 Task: Search one way flight ticket for 5 adults, 2 children, 1 infant in seat and 1 infant on lap in economy from Lewisburg: Greenbrier Valley Airport to New Bern: Coastal Carolina Regional Airport (was Craven County Regional) on 8-4-2023. Choice of flights is Southwest. Number of bags: 2 checked bags. Price is upto 107000. Outbound departure time preference is 5:15.
Action: Mouse moved to (425, 356)
Screenshot: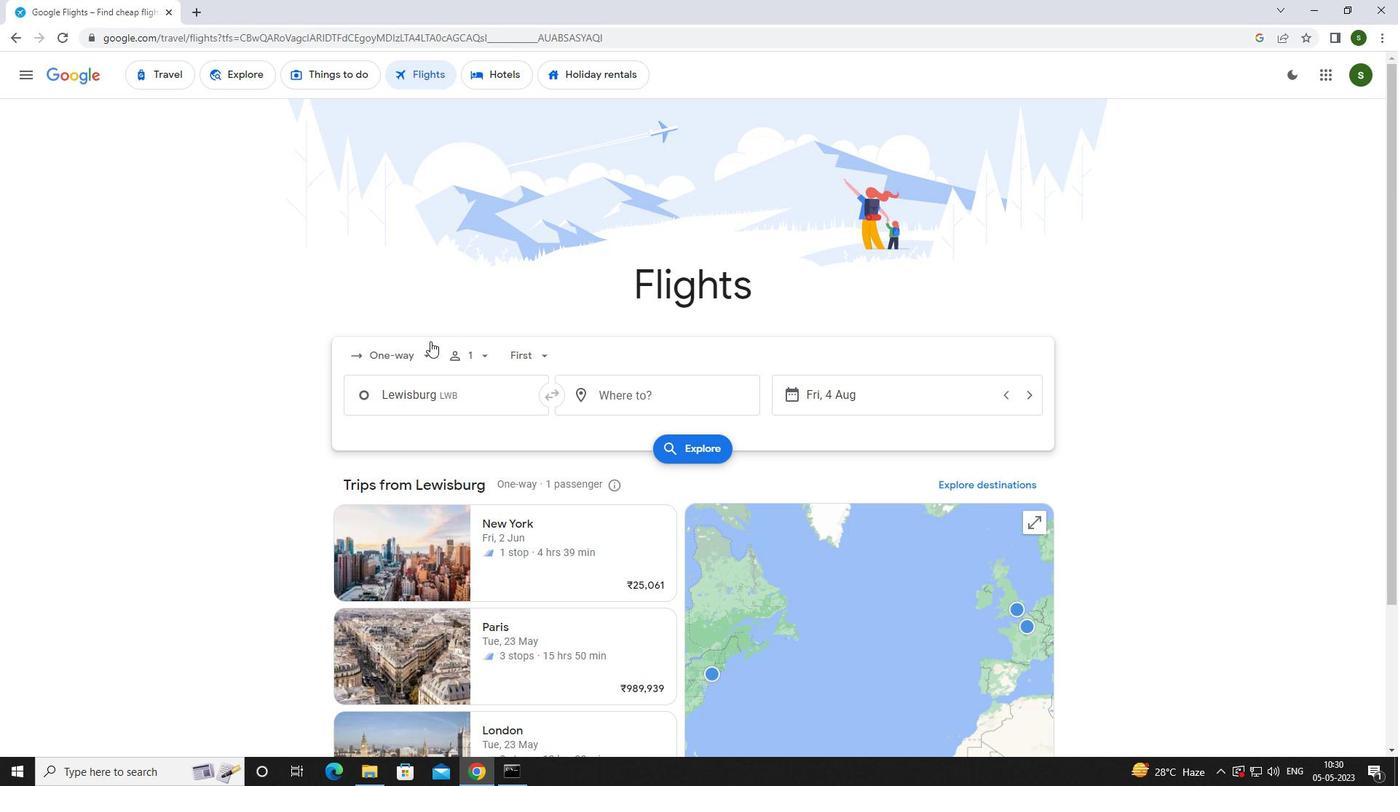 
Action: Mouse pressed left at (425, 356)
Screenshot: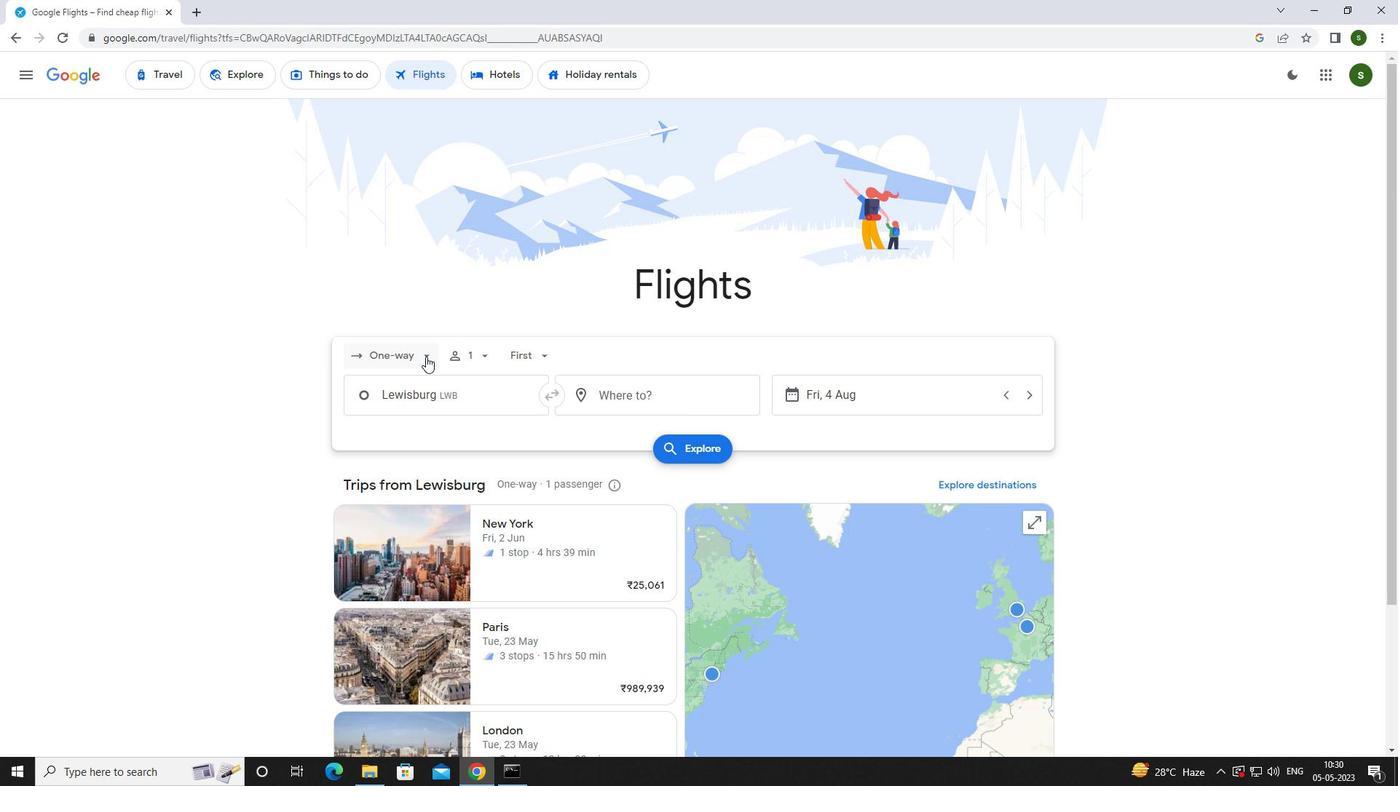 
Action: Mouse moved to (428, 416)
Screenshot: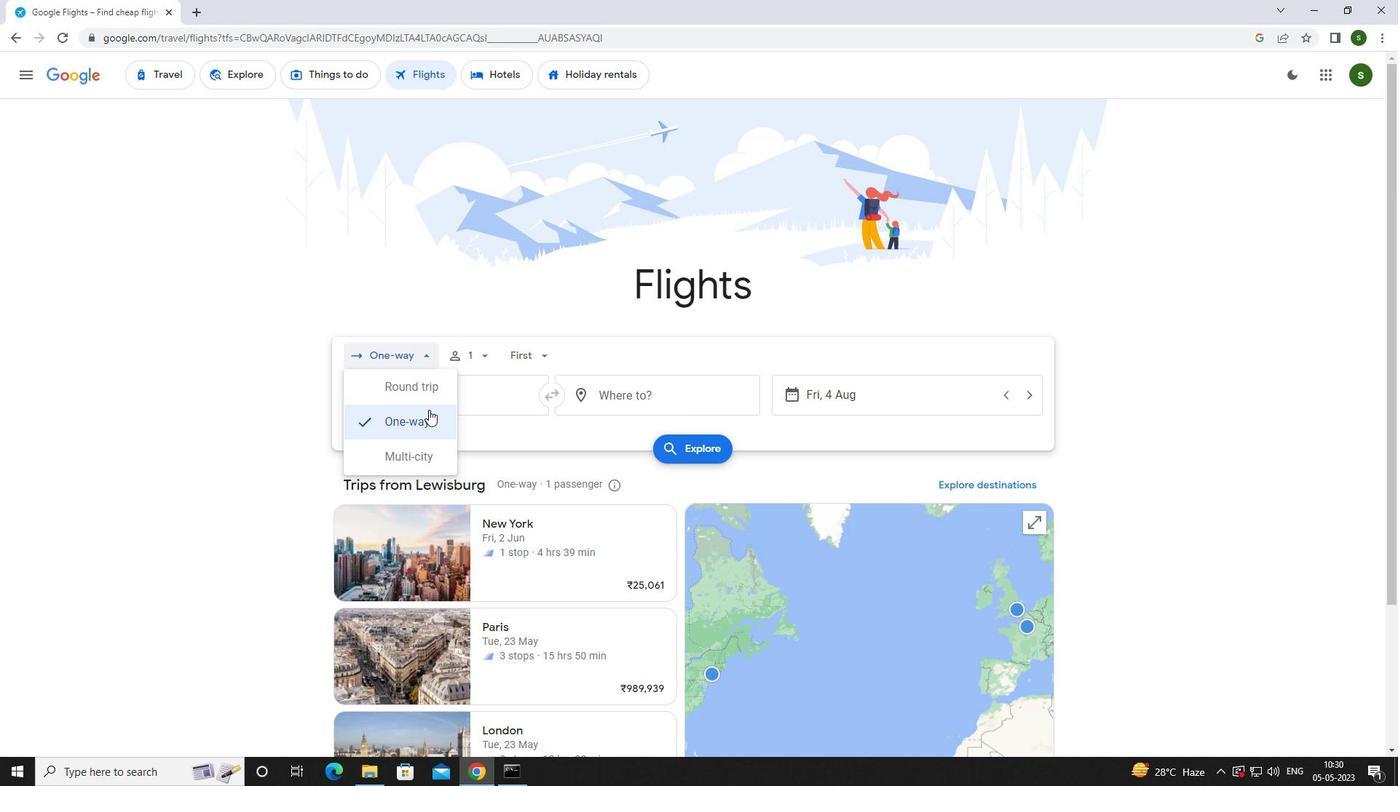 
Action: Mouse pressed left at (428, 416)
Screenshot: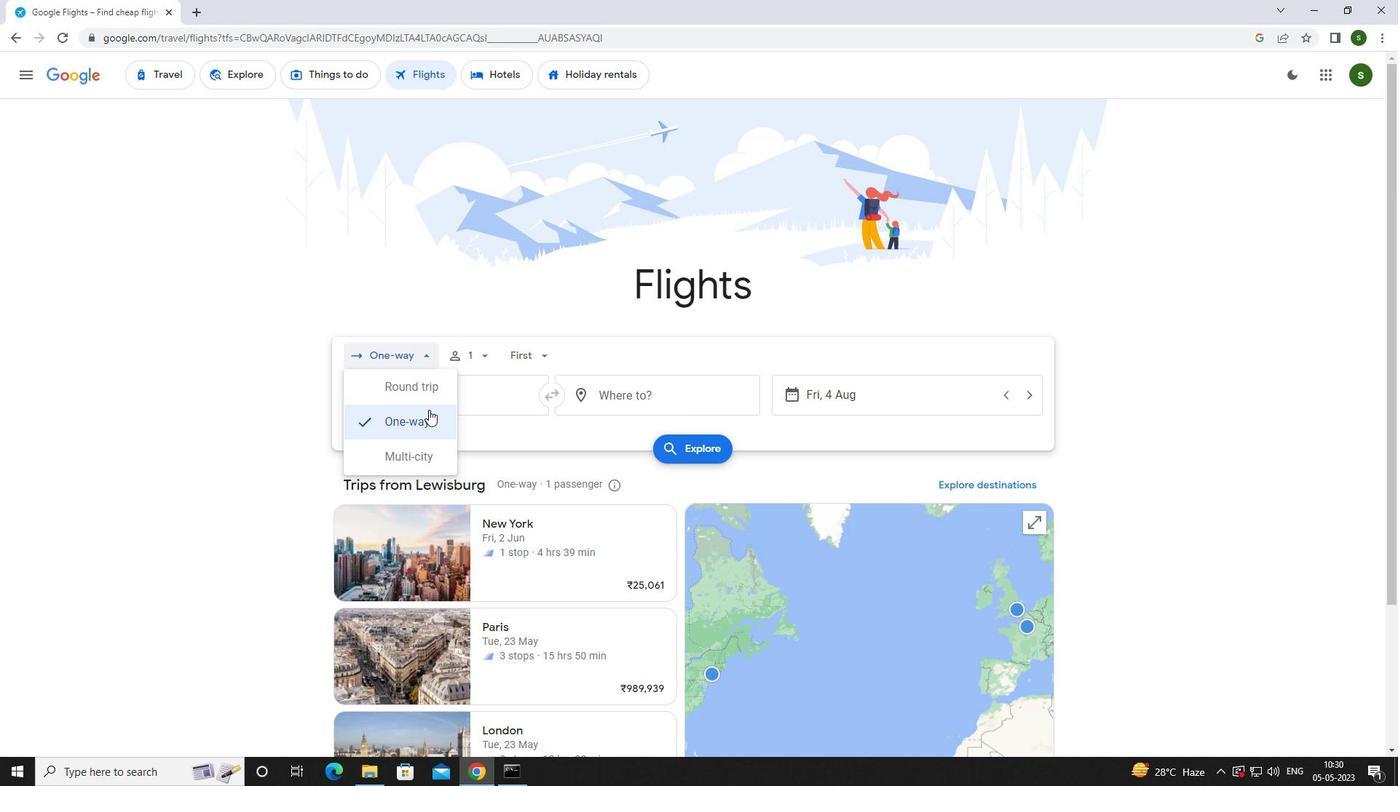 
Action: Mouse moved to (482, 355)
Screenshot: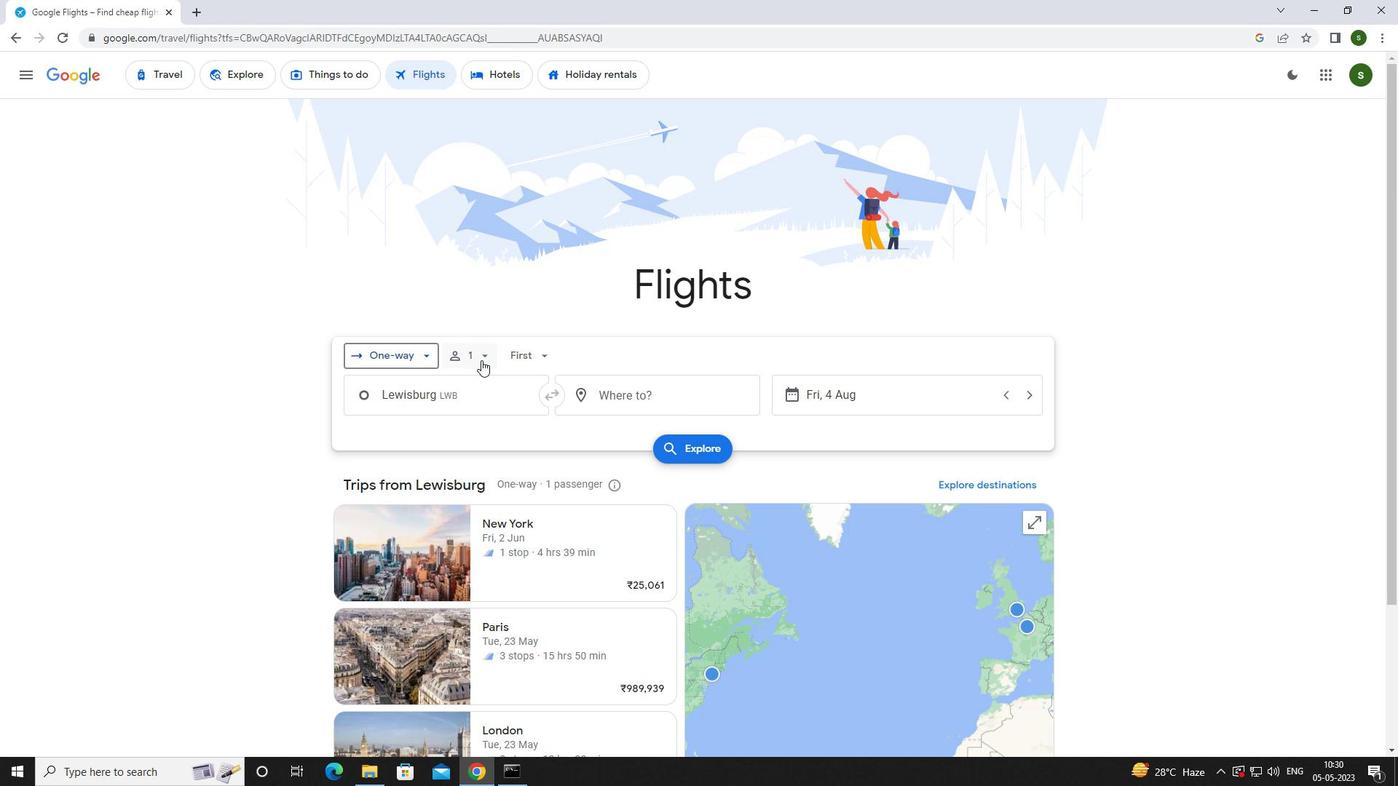 
Action: Mouse pressed left at (482, 355)
Screenshot: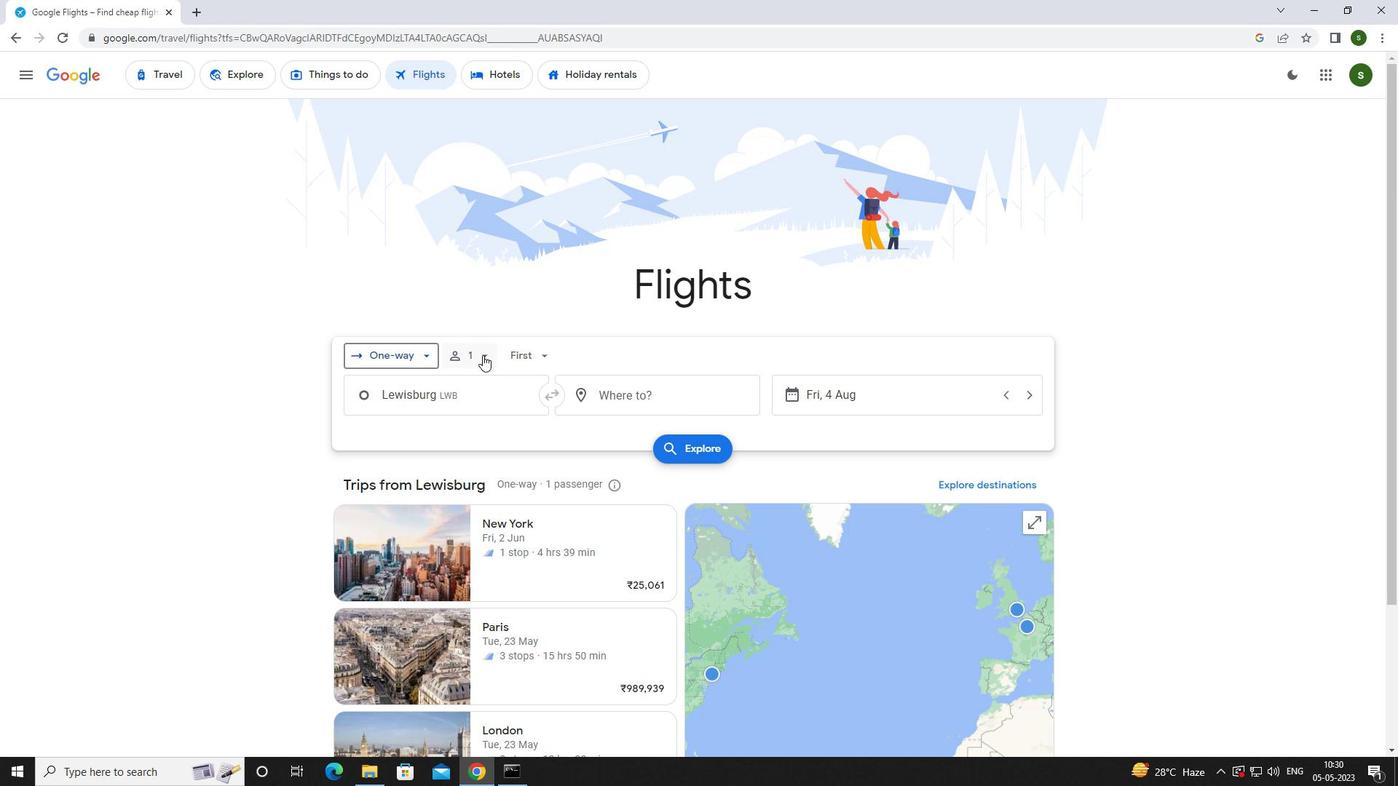 
Action: Mouse moved to (592, 388)
Screenshot: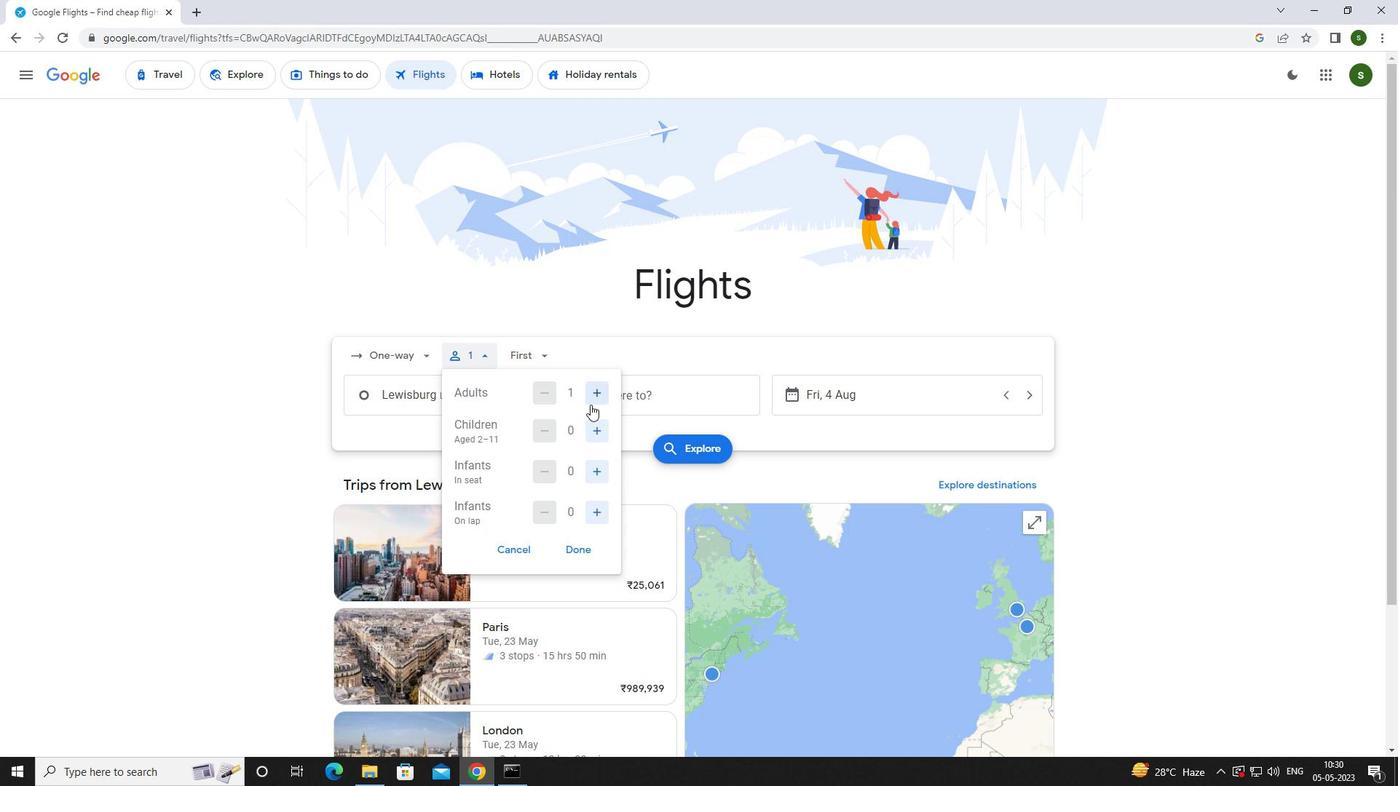 
Action: Mouse pressed left at (592, 388)
Screenshot: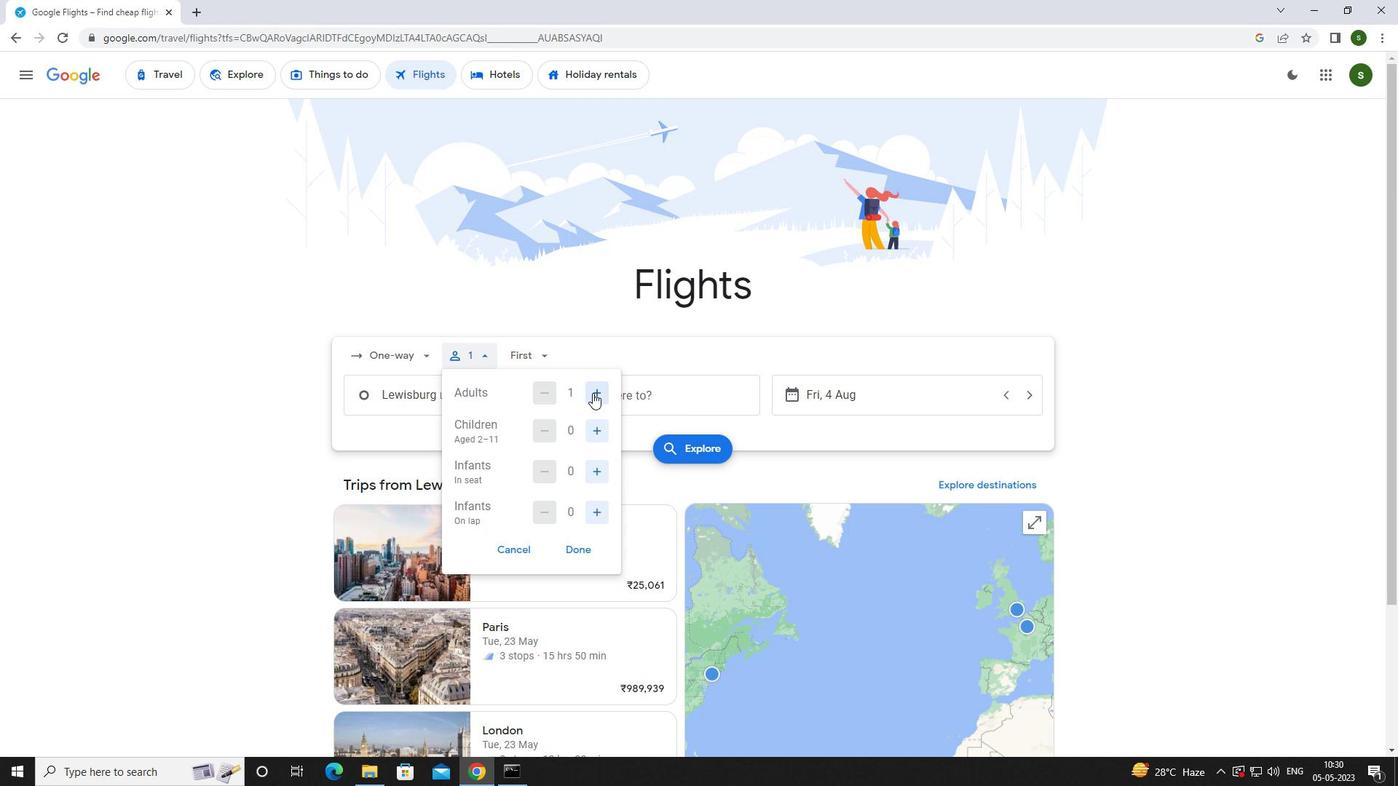 
Action: Mouse pressed left at (592, 388)
Screenshot: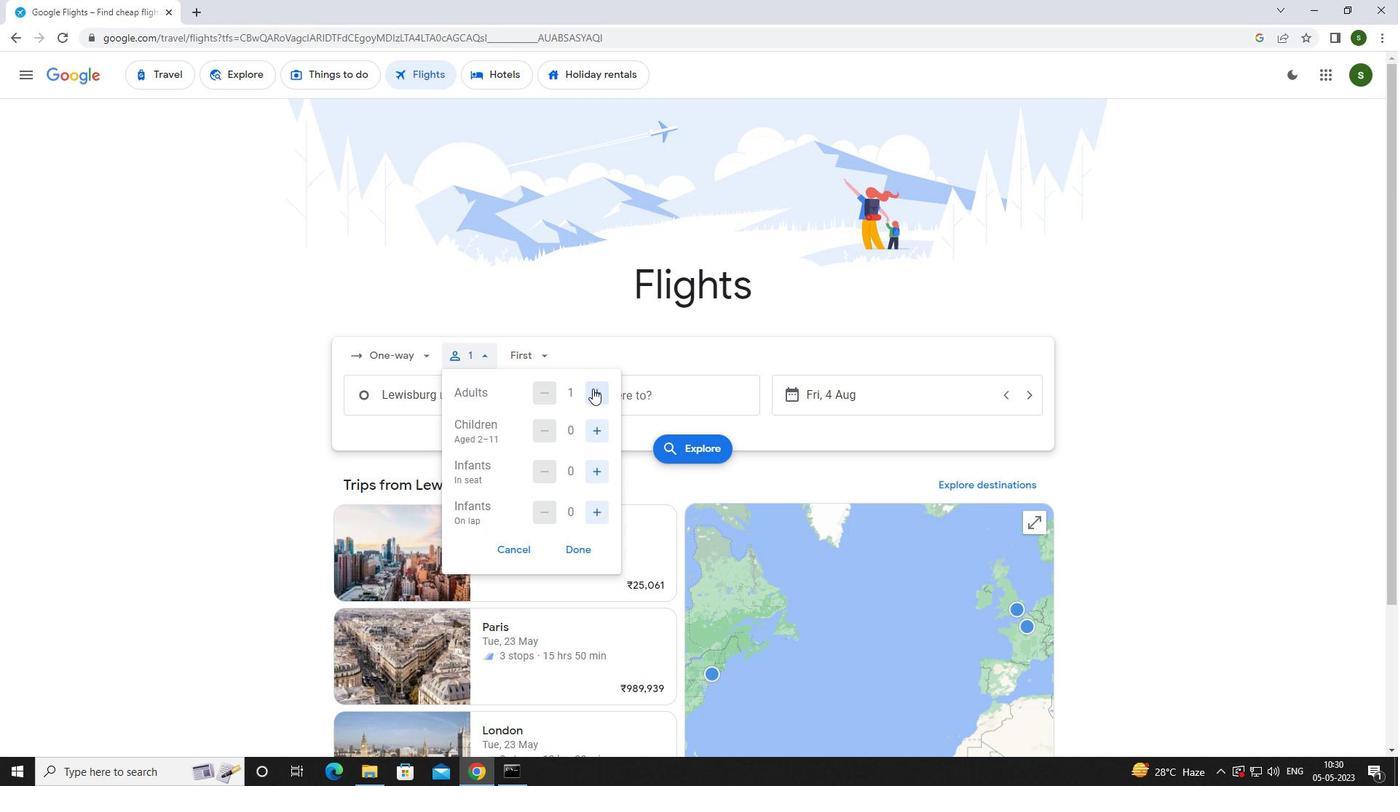 
Action: Mouse pressed left at (592, 388)
Screenshot: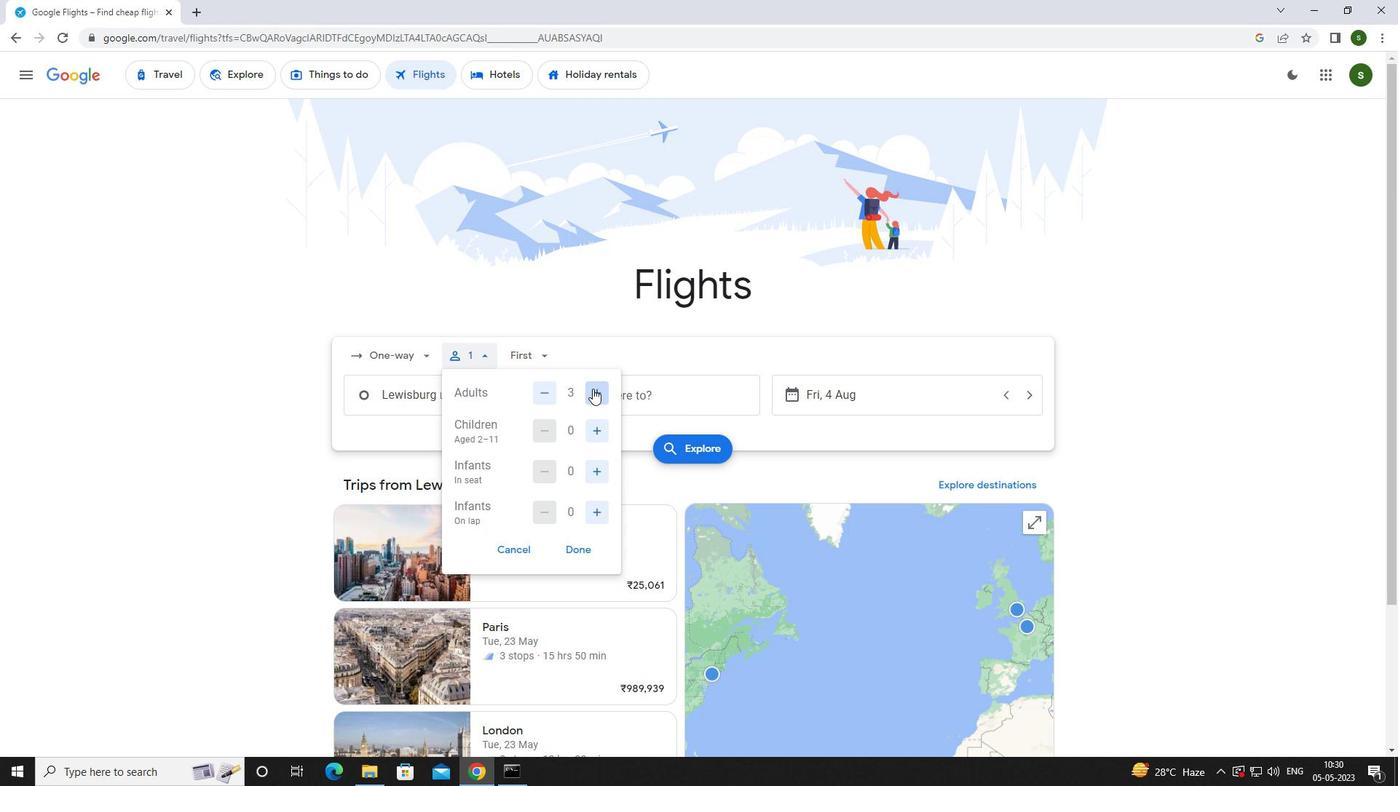
Action: Mouse pressed left at (592, 388)
Screenshot: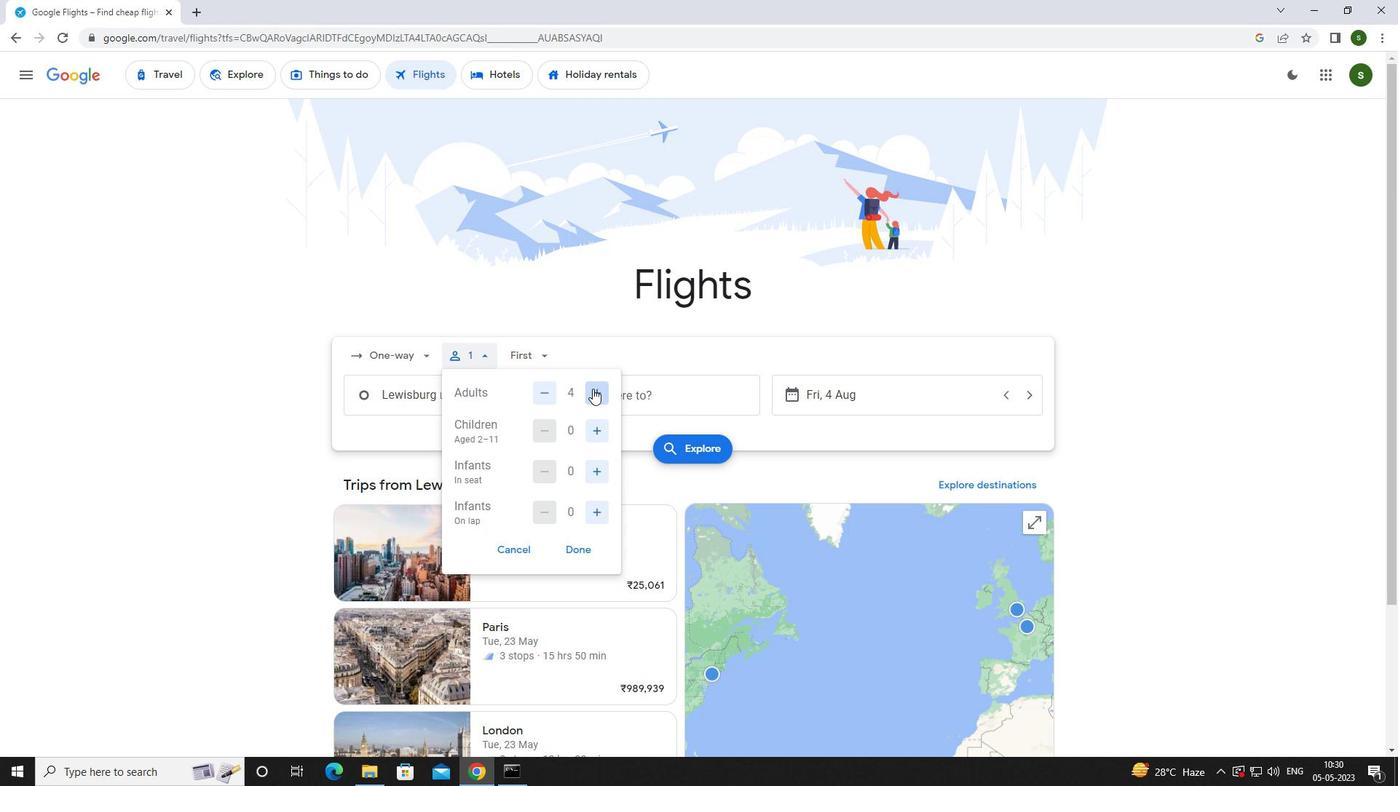 
Action: Mouse moved to (593, 423)
Screenshot: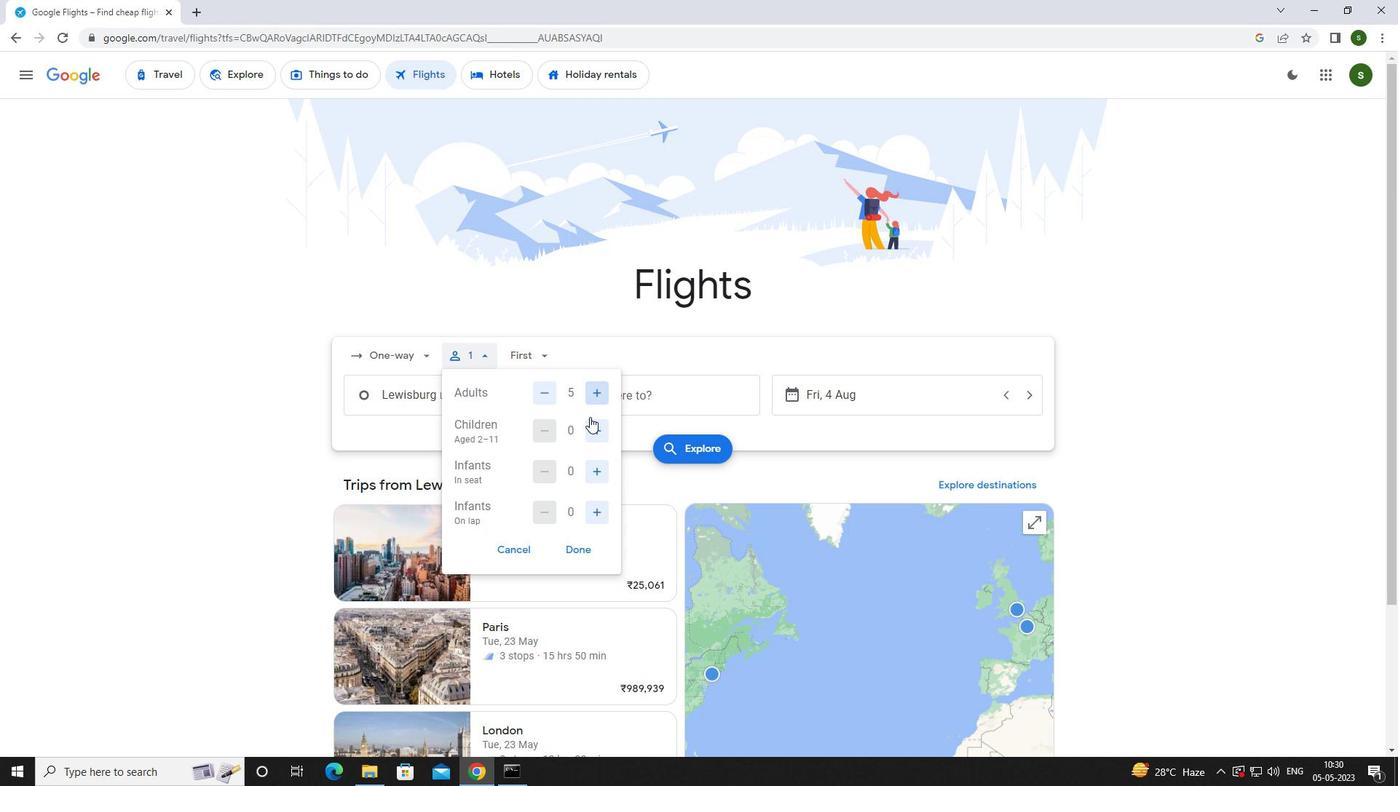 
Action: Mouse pressed left at (593, 423)
Screenshot: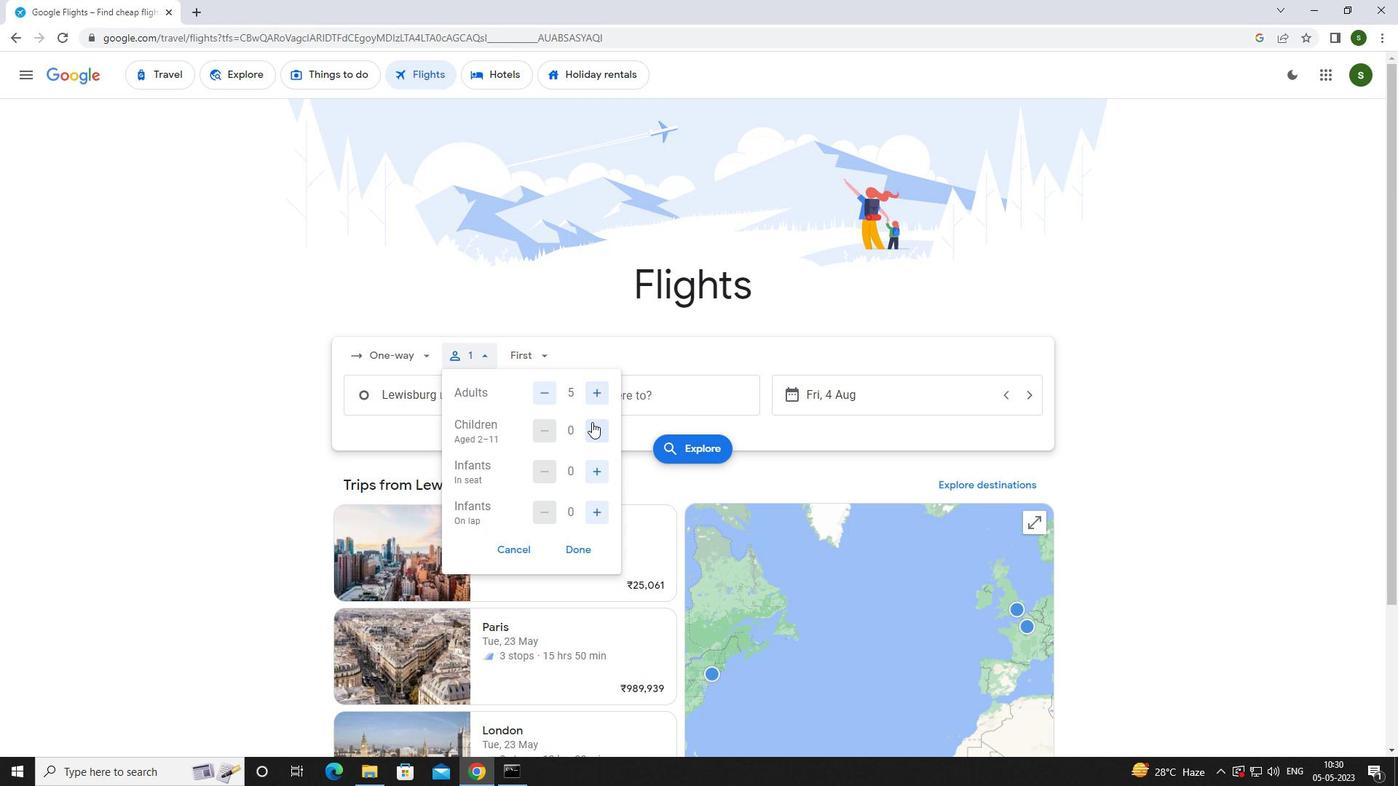 
Action: Mouse pressed left at (593, 423)
Screenshot: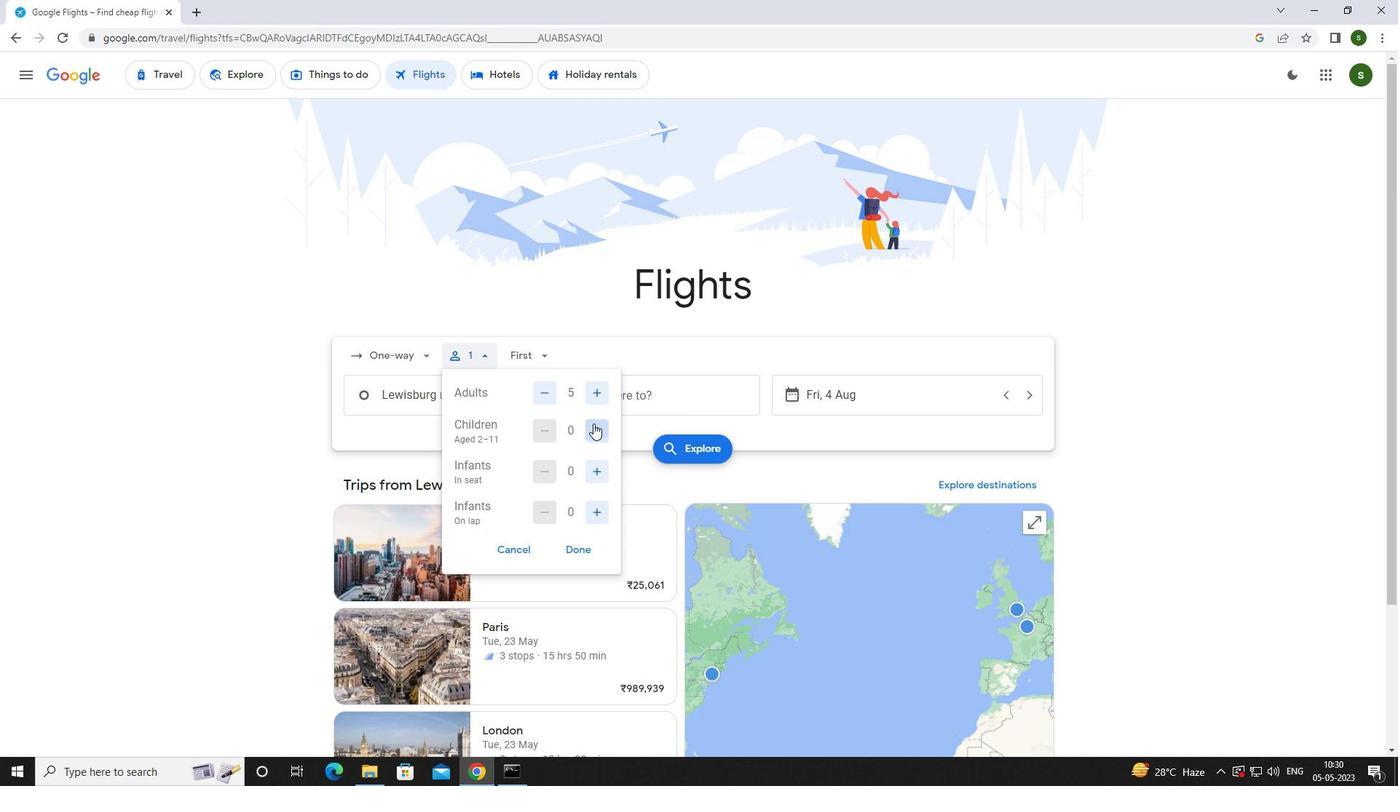 
Action: Mouse moved to (597, 468)
Screenshot: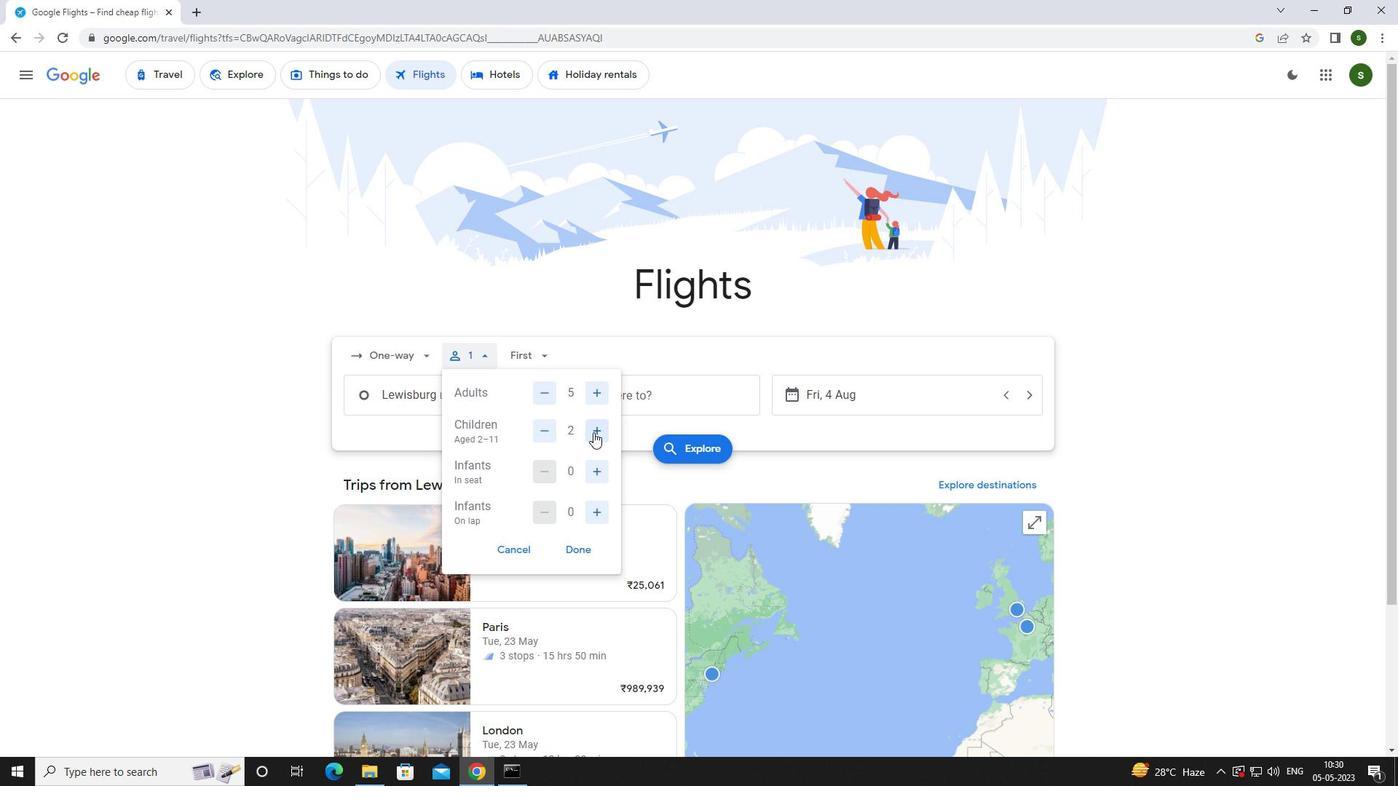 
Action: Mouse pressed left at (597, 468)
Screenshot: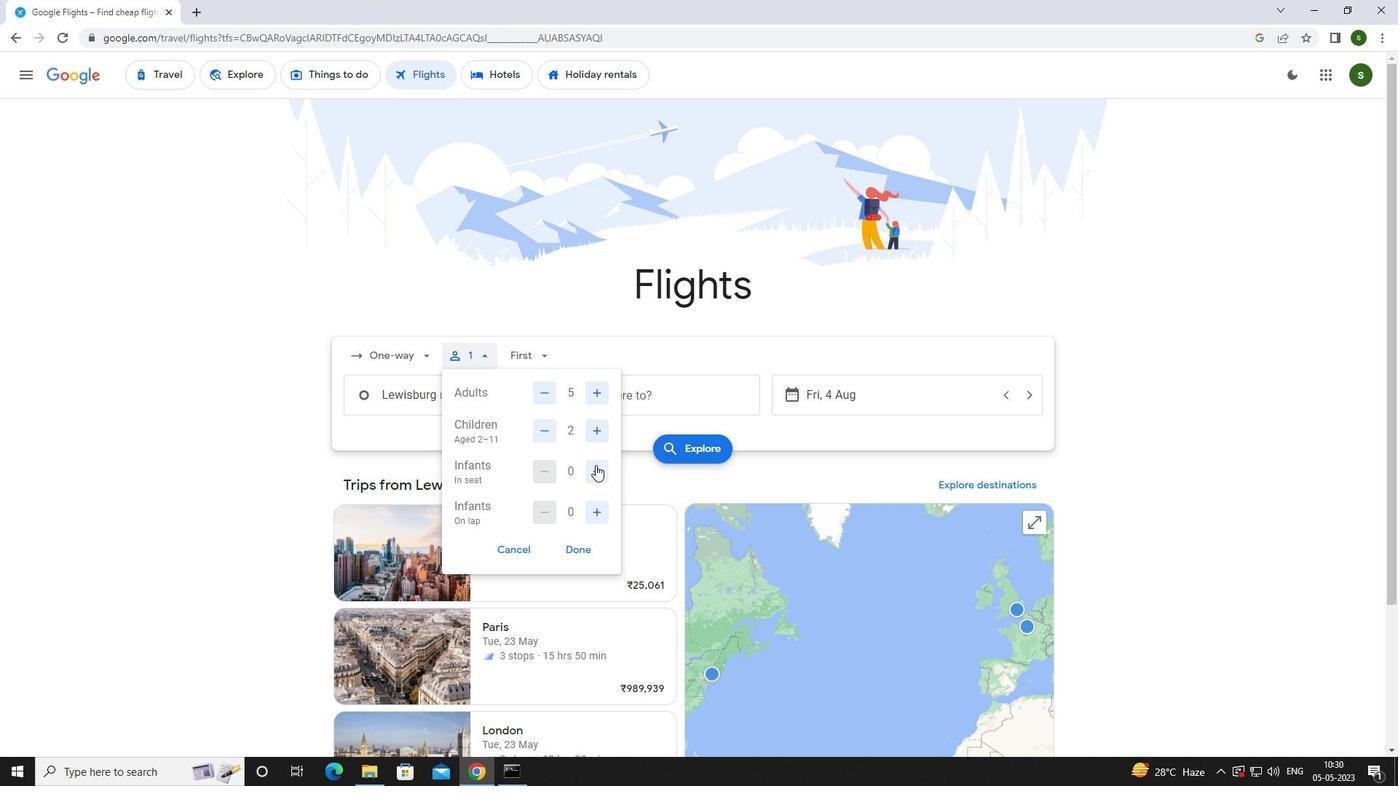 
Action: Mouse moved to (597, 504)
Screenshot: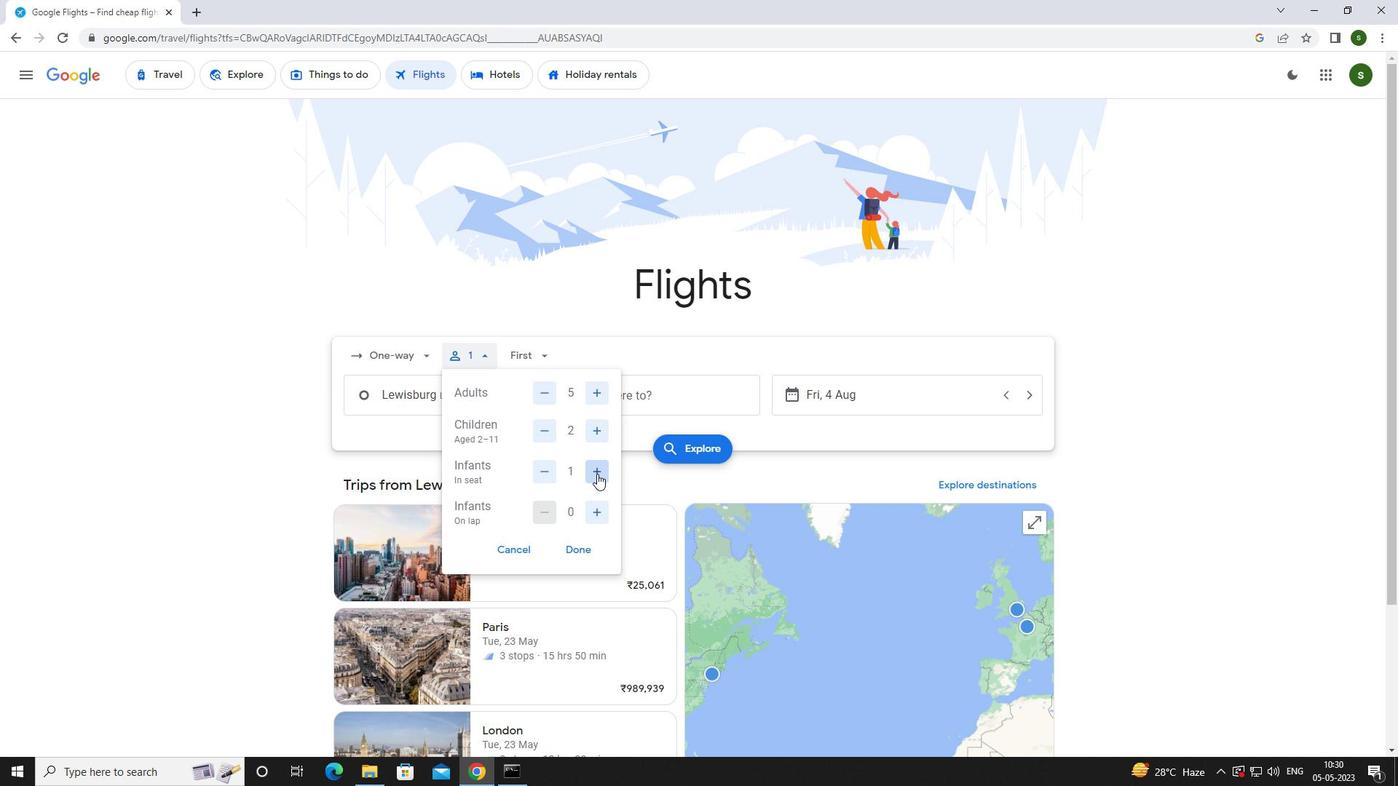 
Action: Mouse pressed left at (597, 504)
Screenshot: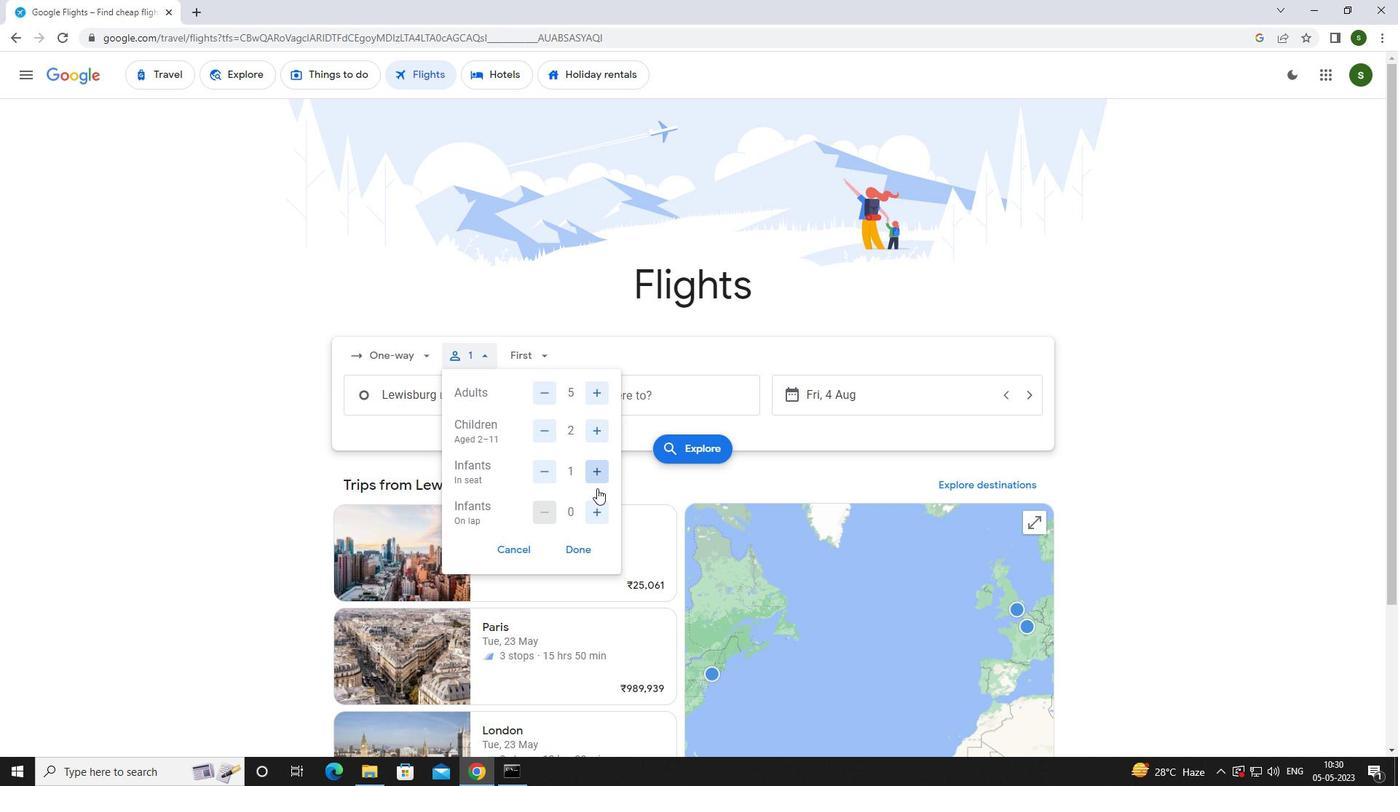 
Action: Mouse moved to (546, 350)
Screenshot: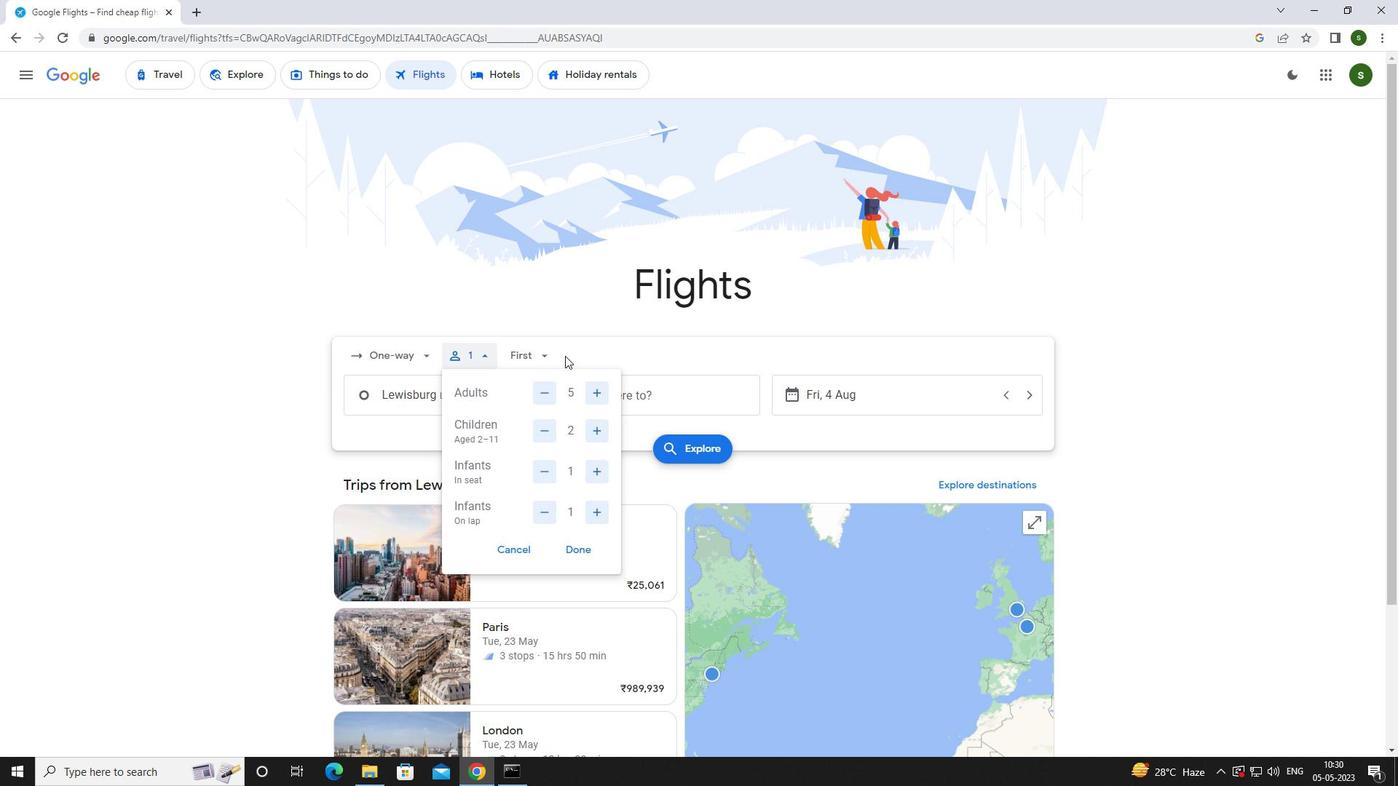 
Action: Mouse pressed left at (546, 350)
Screenshot: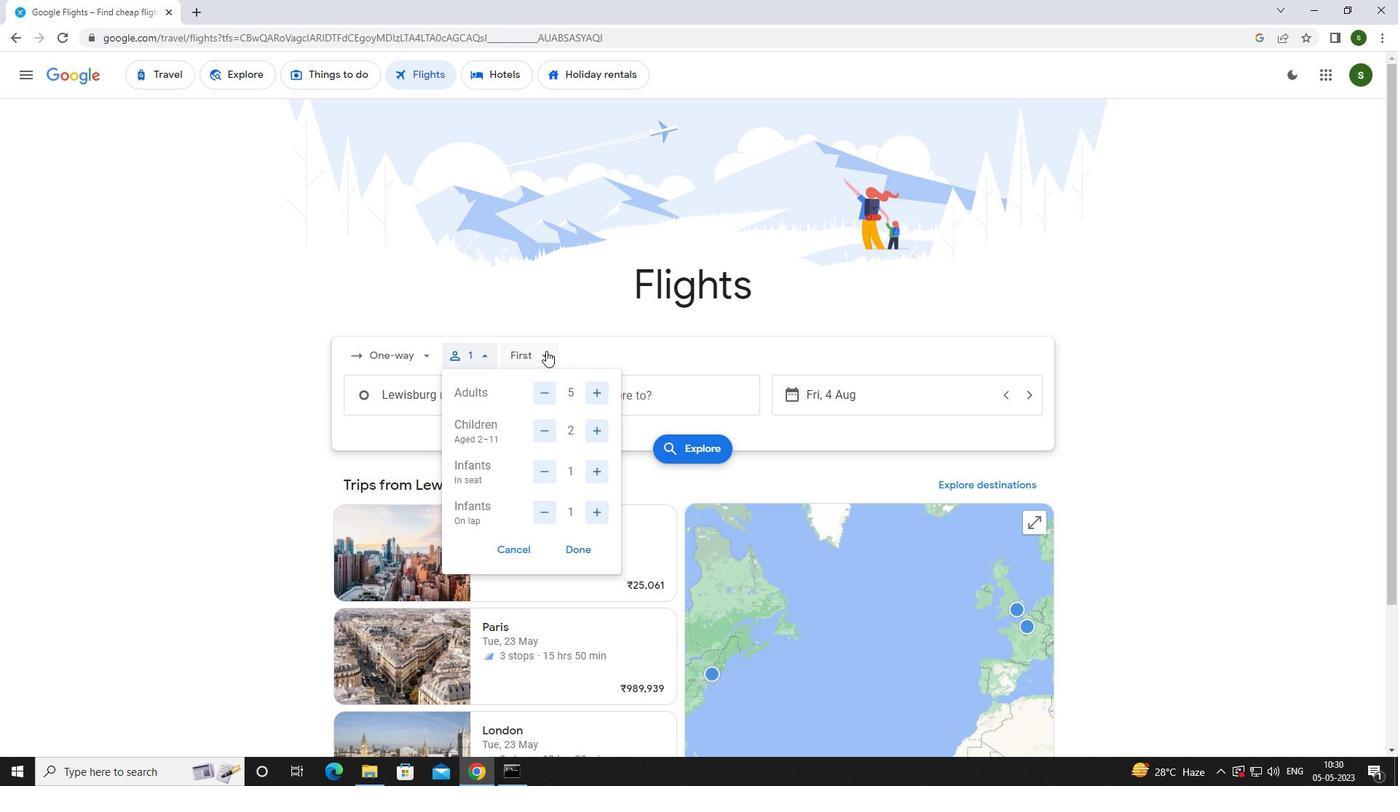 
Action: Mouse moved to (543, 377)
Screenshot: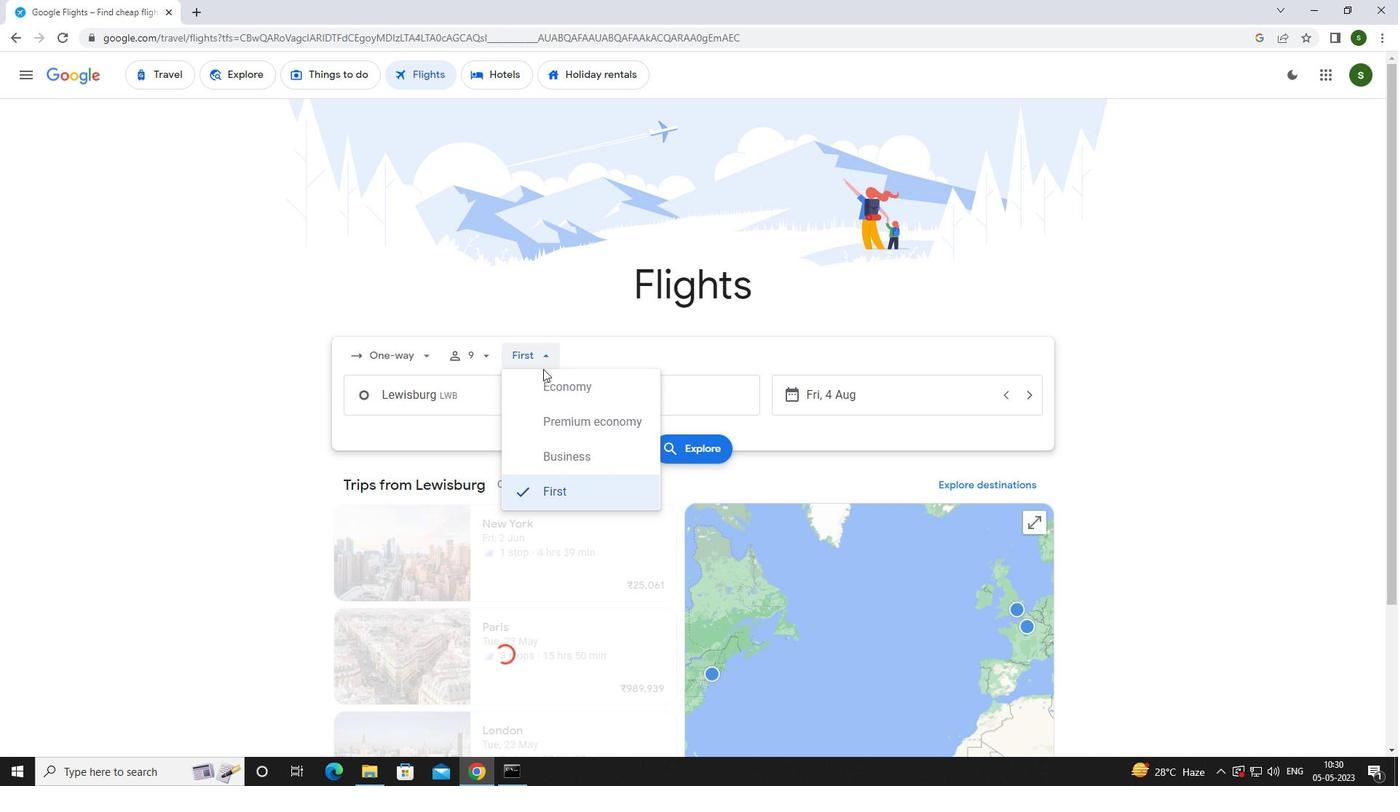 
Action: Mouse pressed left at (543, 377)
Screenshot: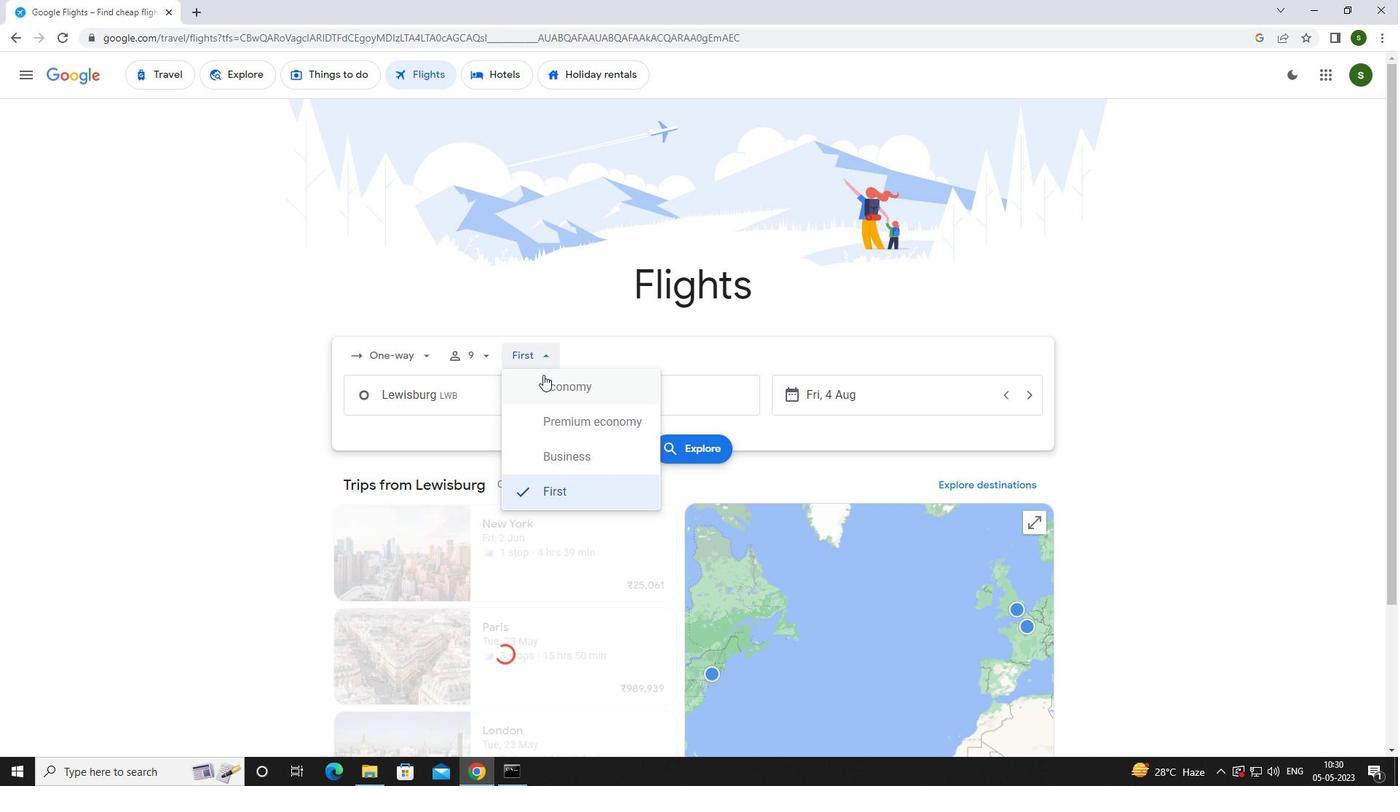 
Action: Mouse moved to (490, 396)
Screenshot: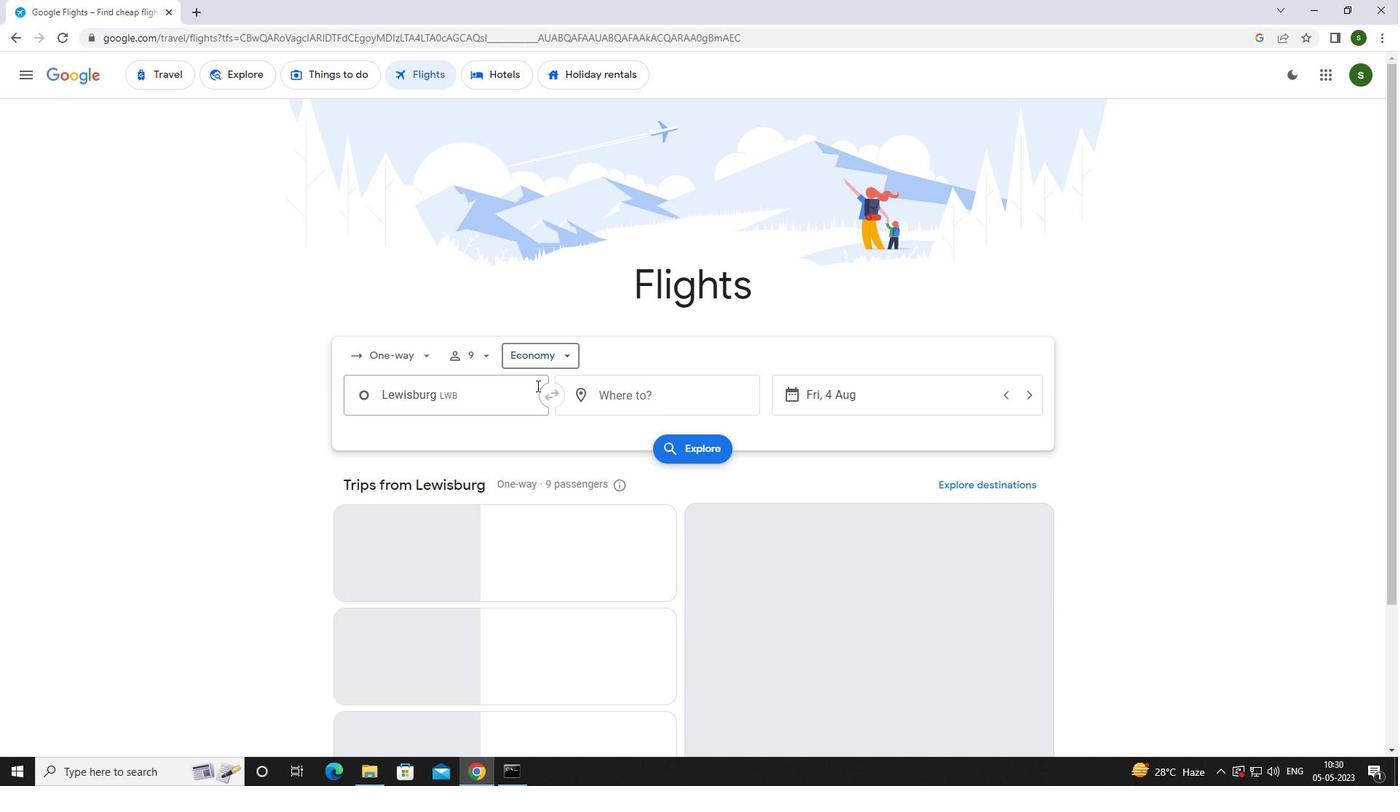 
Action: Mouse pressed left at (490, 396)
Screenshot: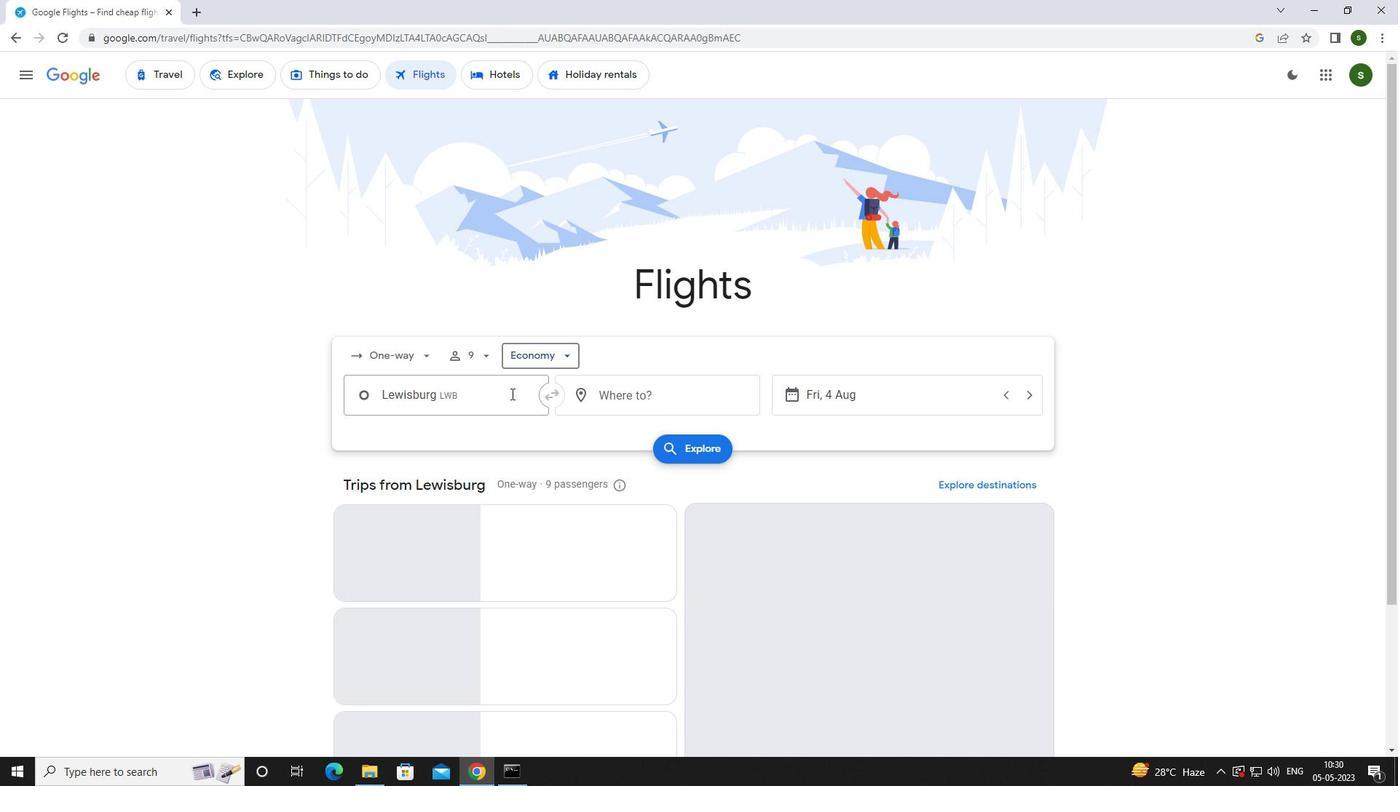 
Action: Mouse moved to (490, 396)
Screenshot: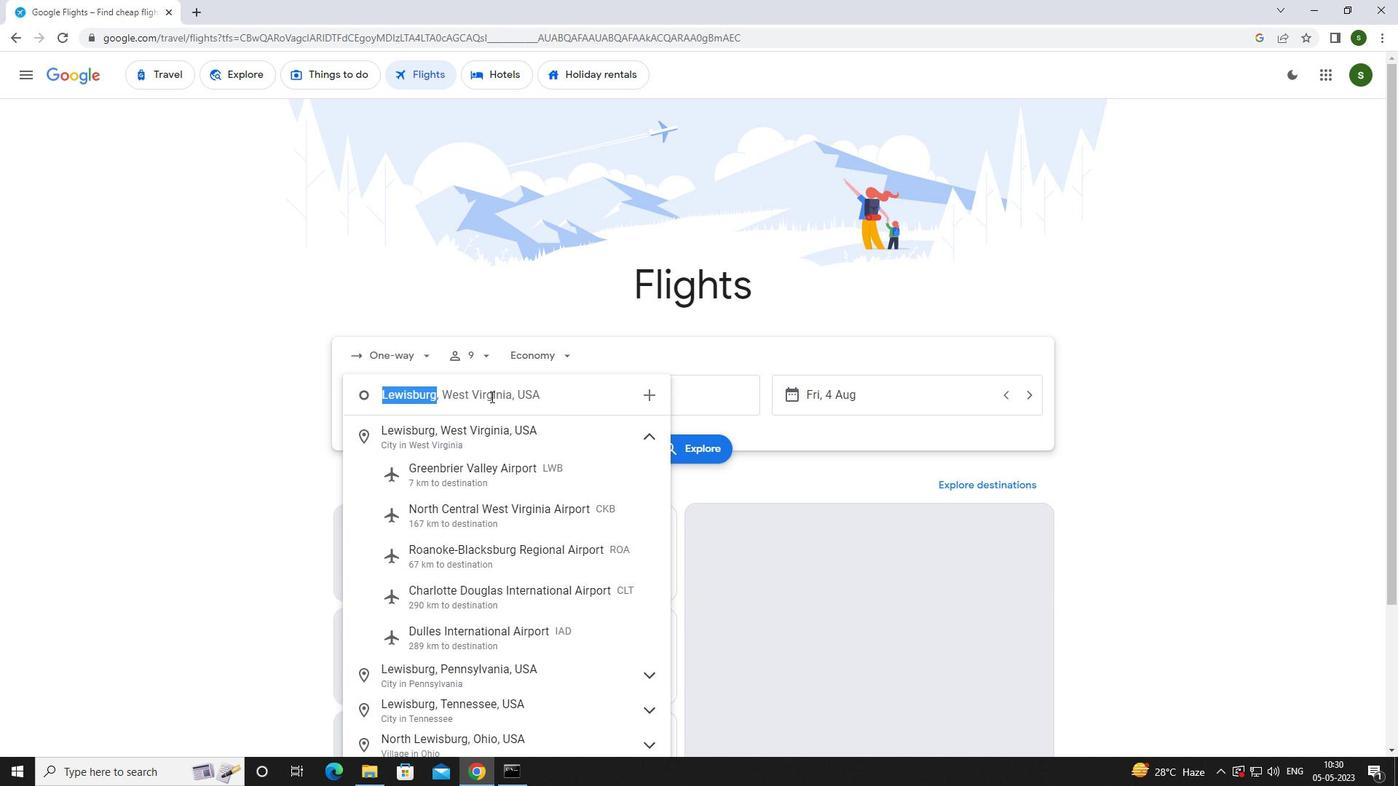 
Action: Key pressed <Key.backspace><Key.caps_lock>l<Key.caps_lock>ewisburg
Screenshot: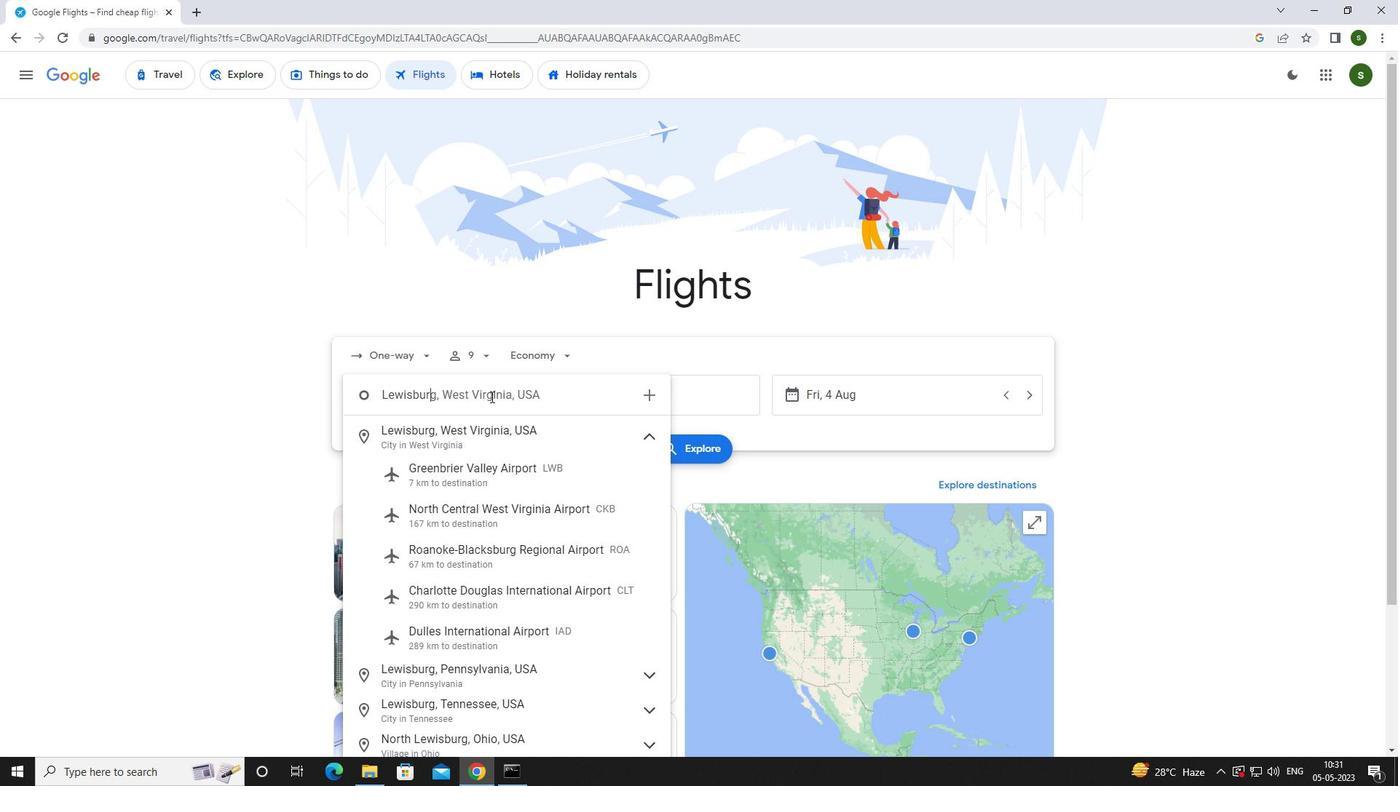 
Action: Mouse moved to (486, 473)
Screenshot: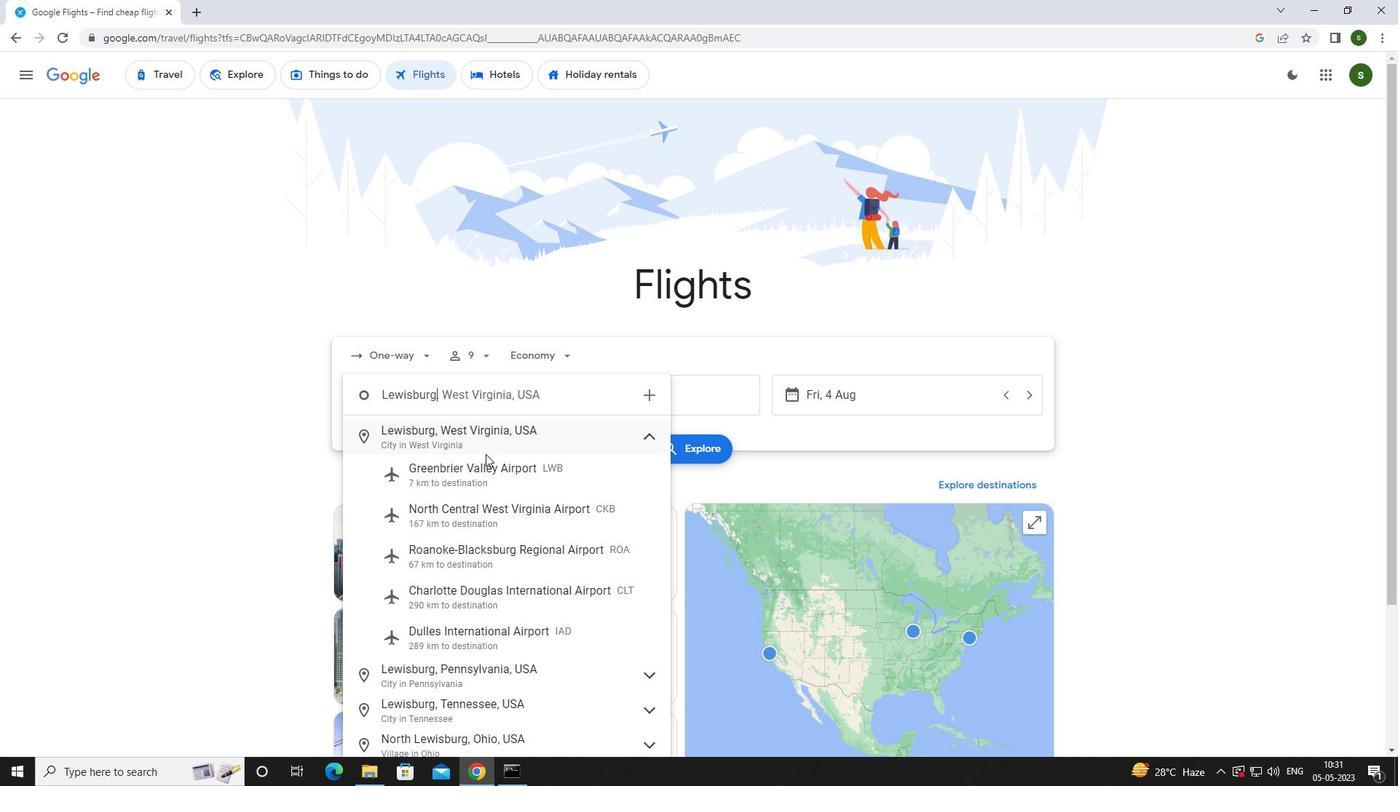 
Action: Mouse pressed left at (486, 473)
Screenshot: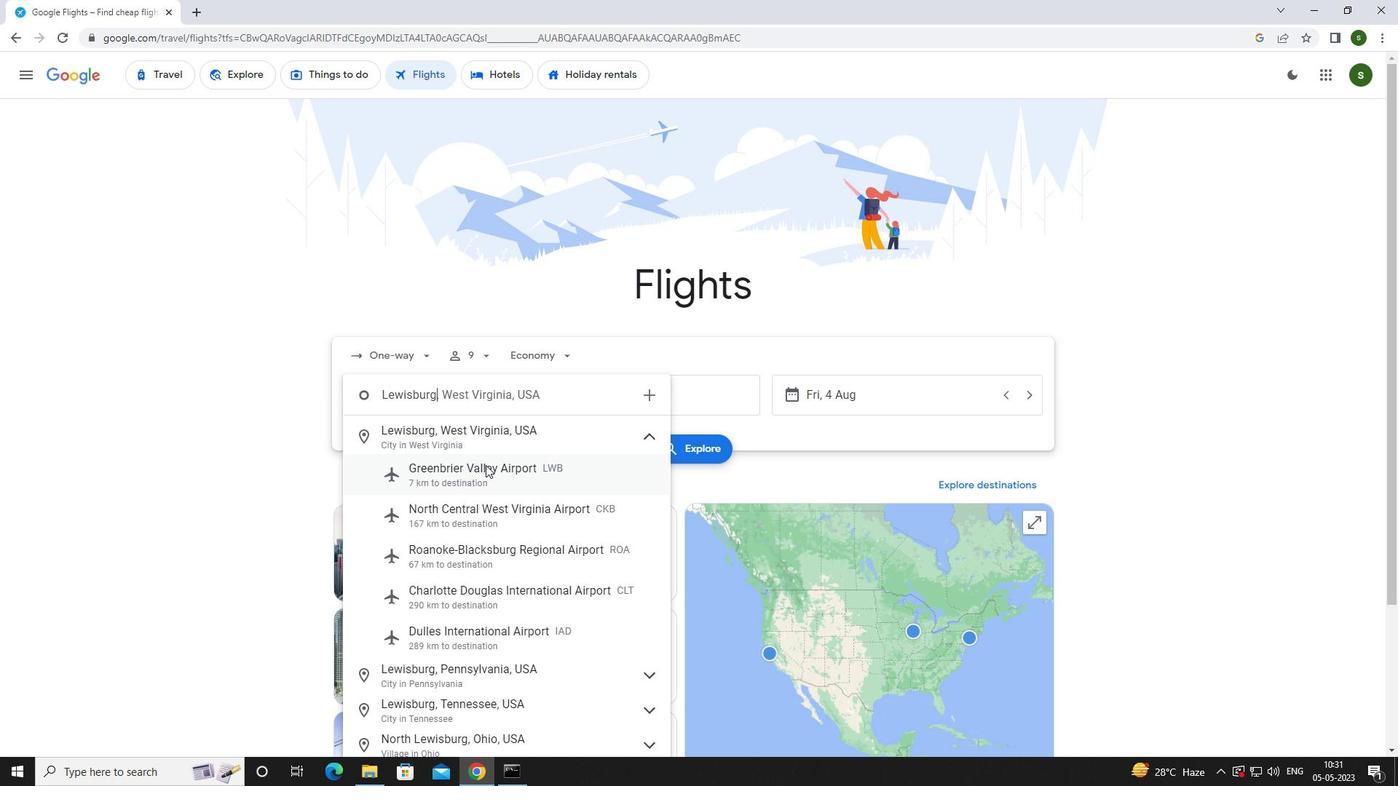 
Action: Mouse moved to (666, 399)
Screenshot: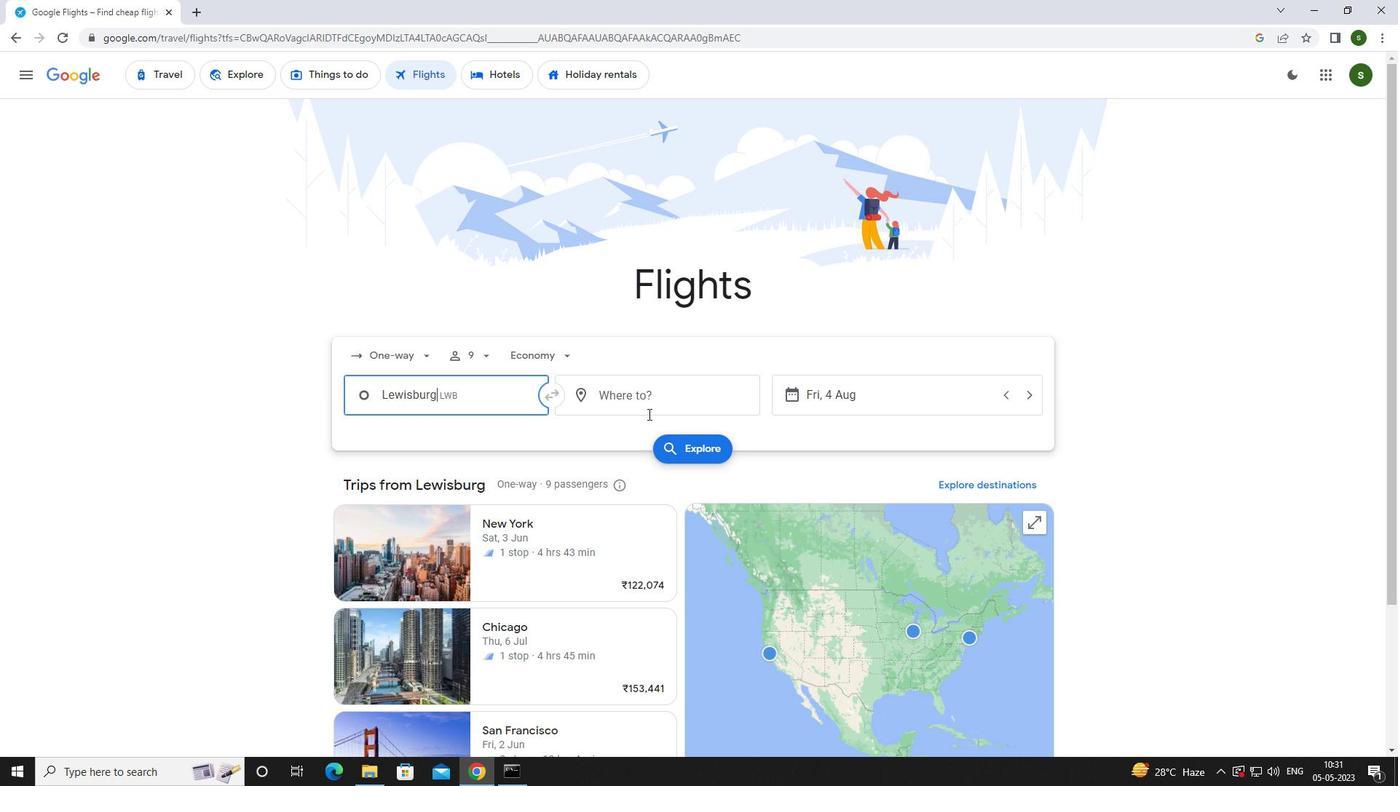 
Action: Mouse pressed left at (666, 399)
Screenshot: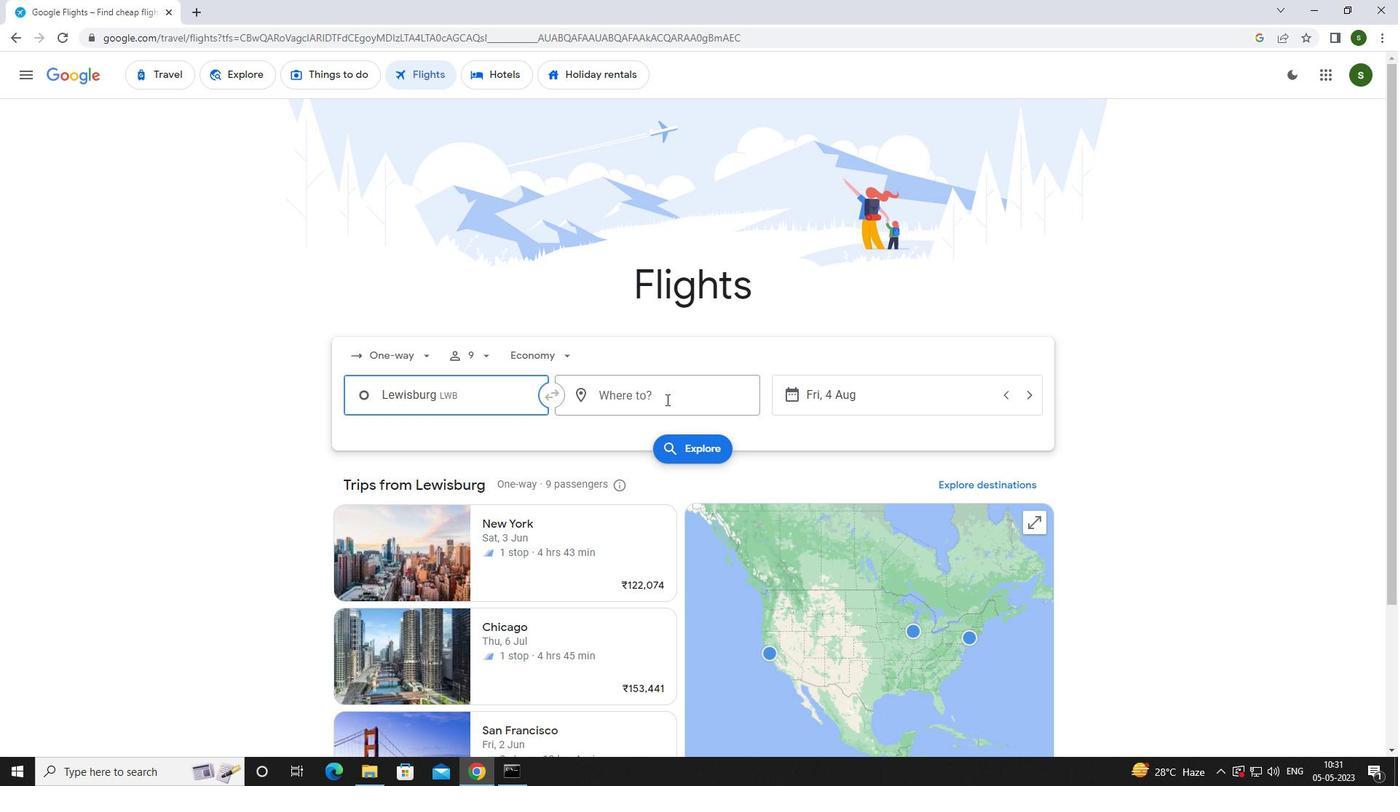 
Action: Key pressed <Key.caps_lock>r<Key.caps_lock>iverton
Screenshot: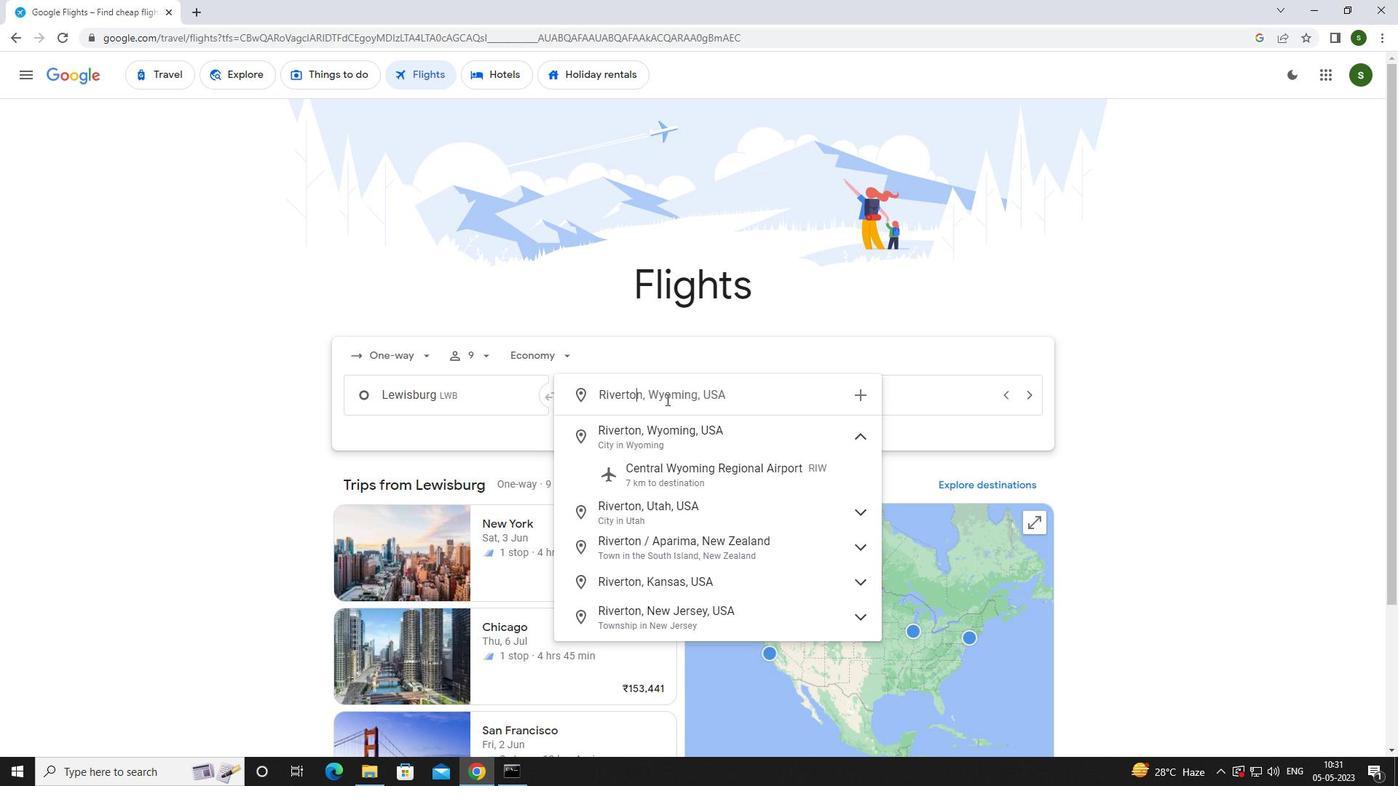 
Action: Mouse moved to (662, 474)
Screenshot: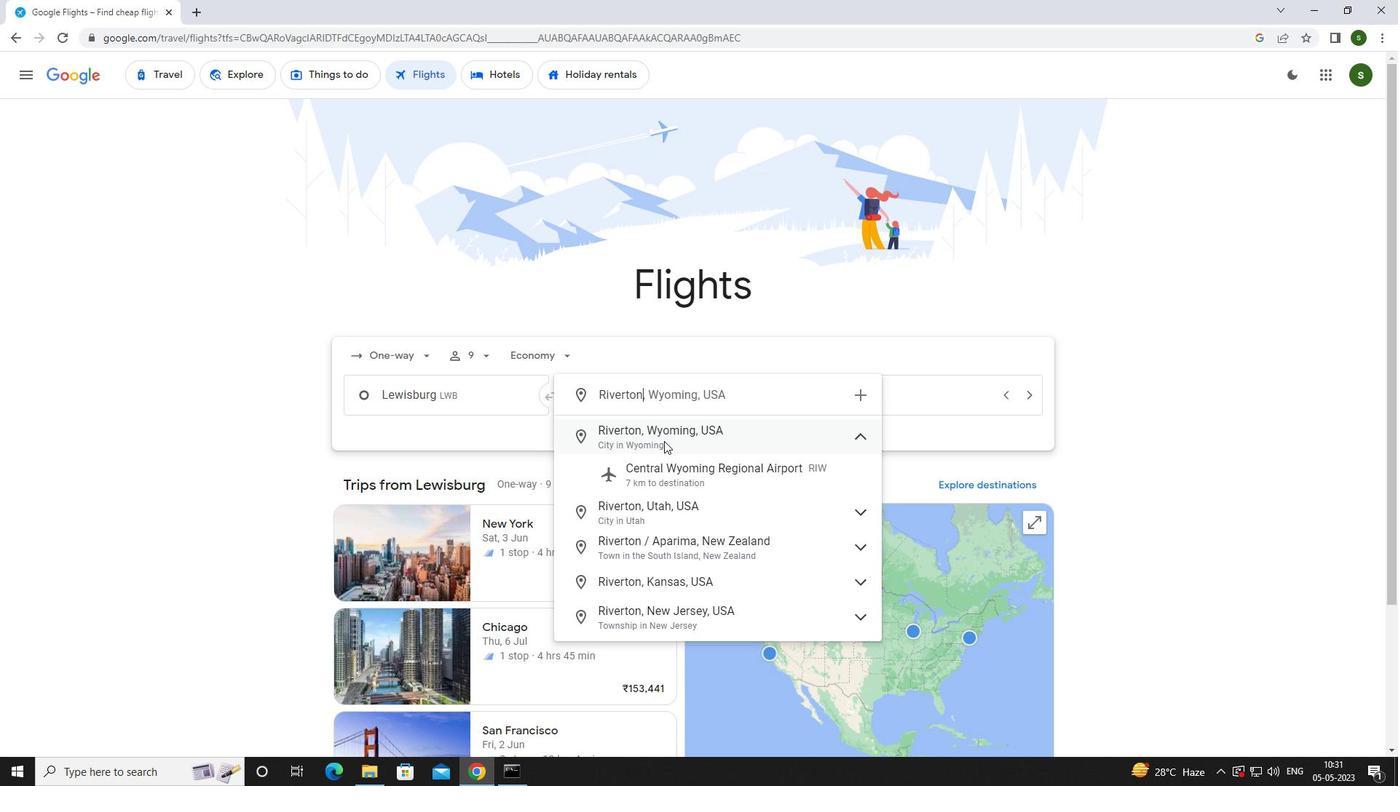
Action: Mouse pressed left at (662, 474)
Screenshot: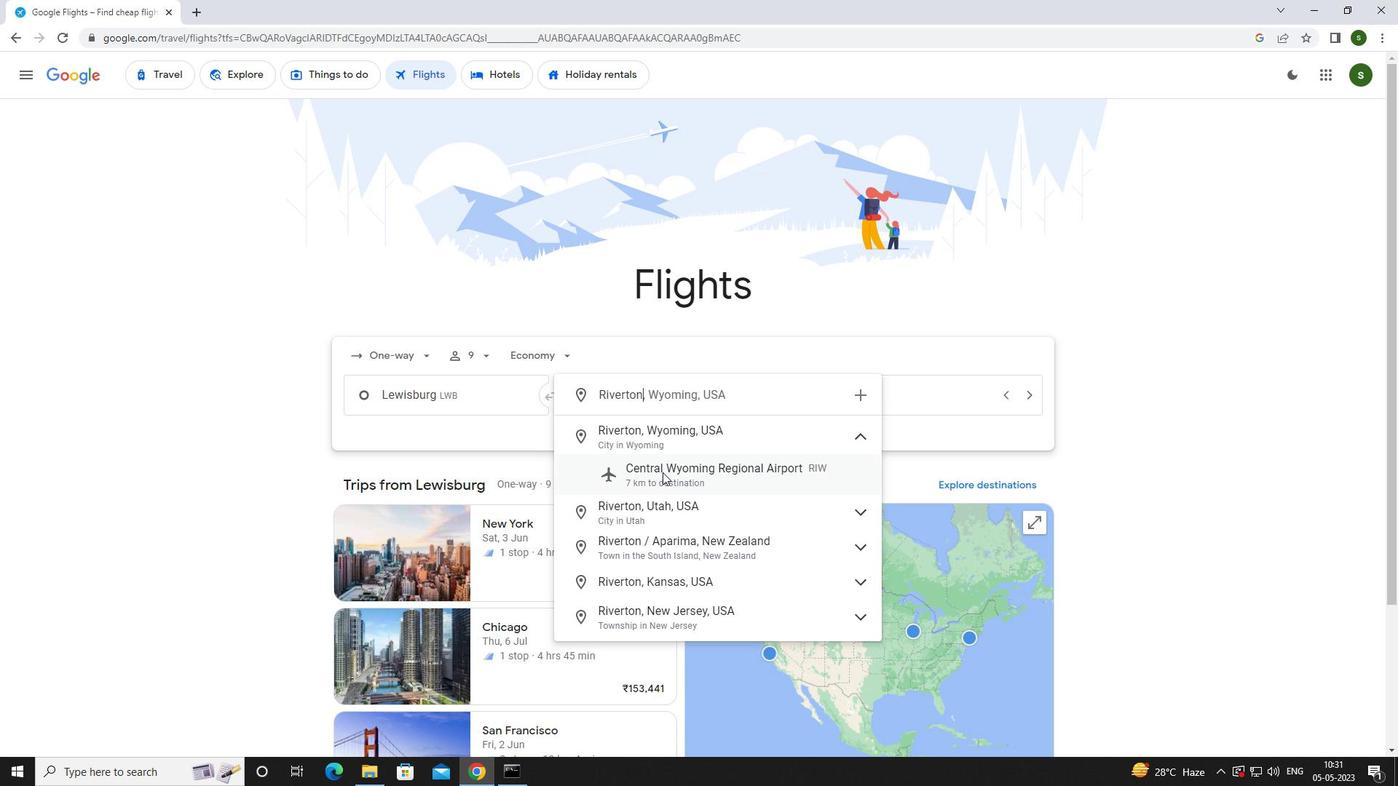 
Action: Mouse moved to (857, 399)
Screenshot: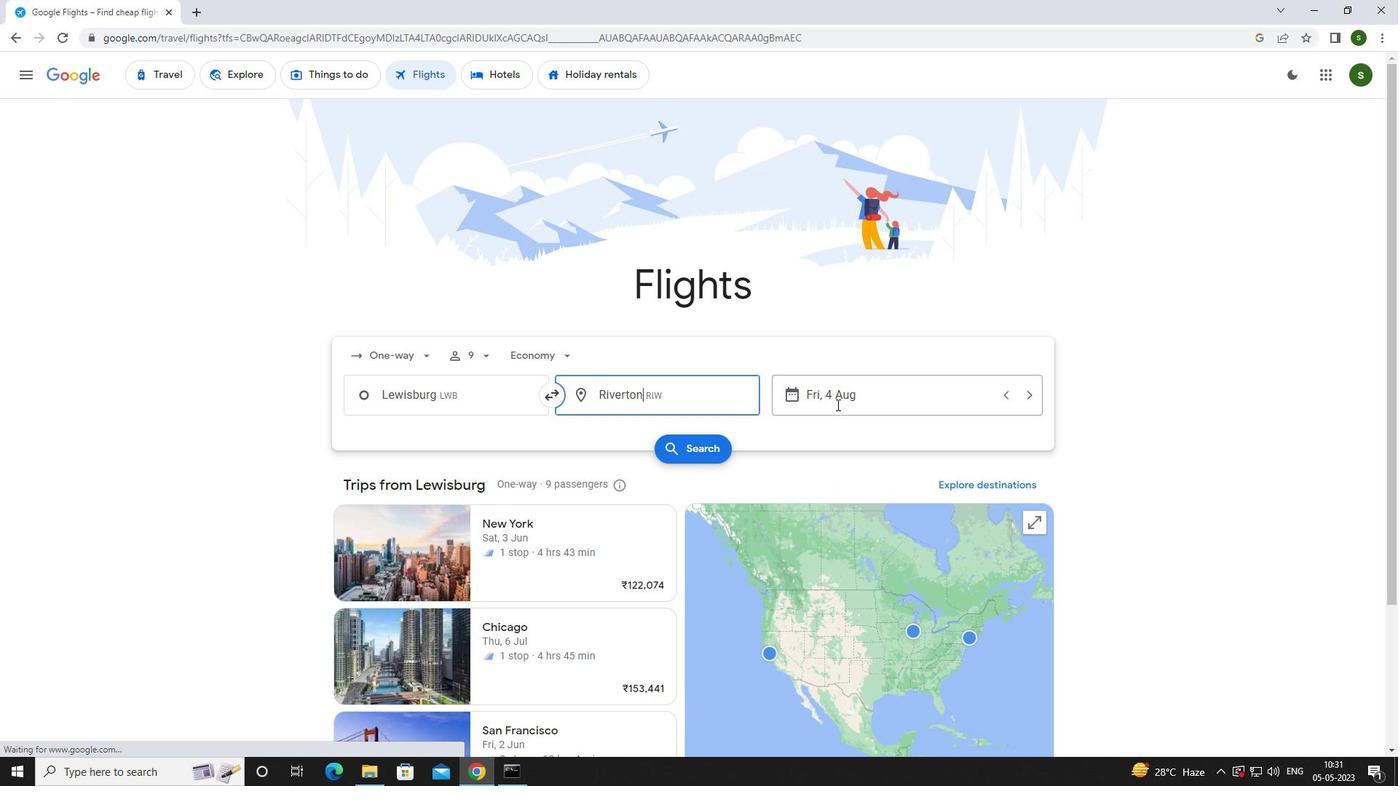 
Action: Mouse pressed left at (857, 399)
Screenshot: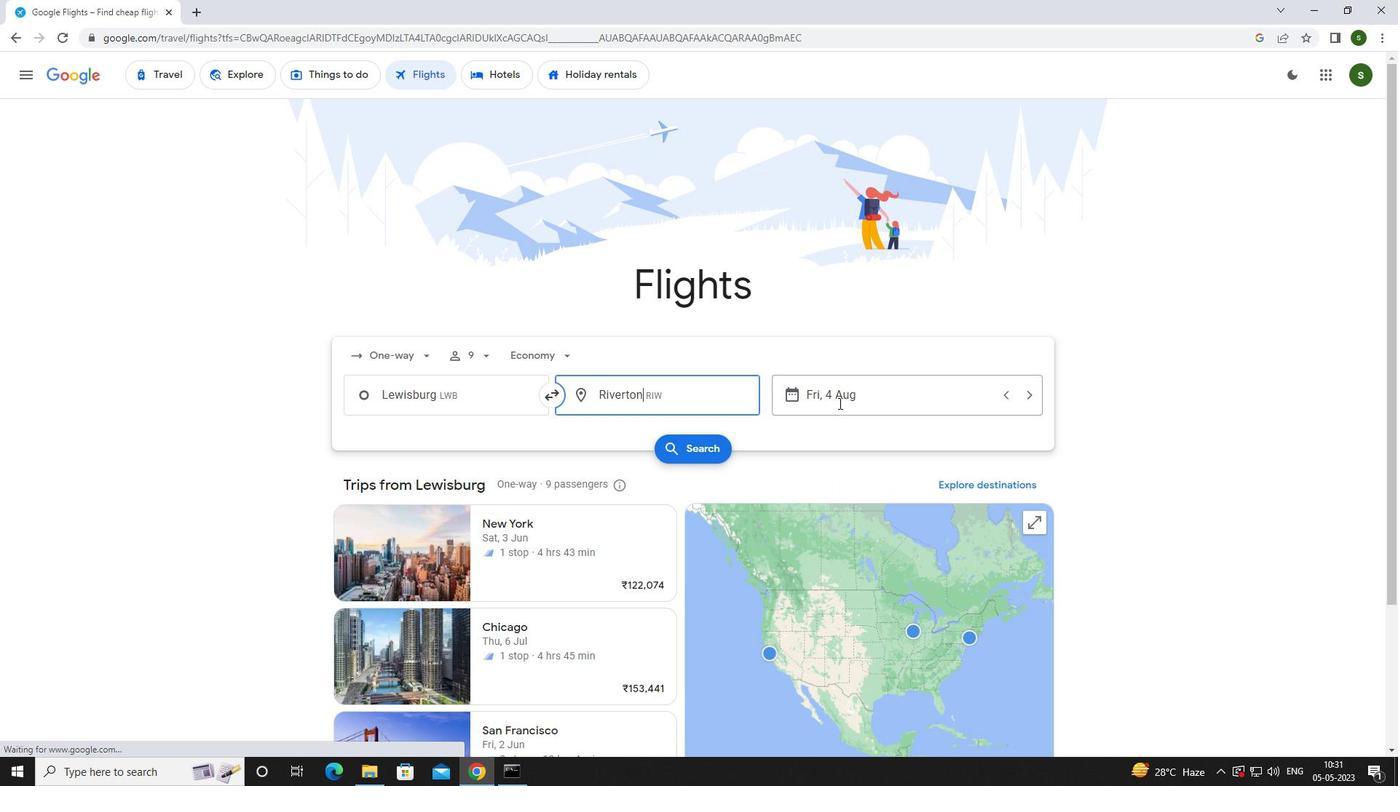 
Action: Mouse moved to (704, 490)
Screenshot: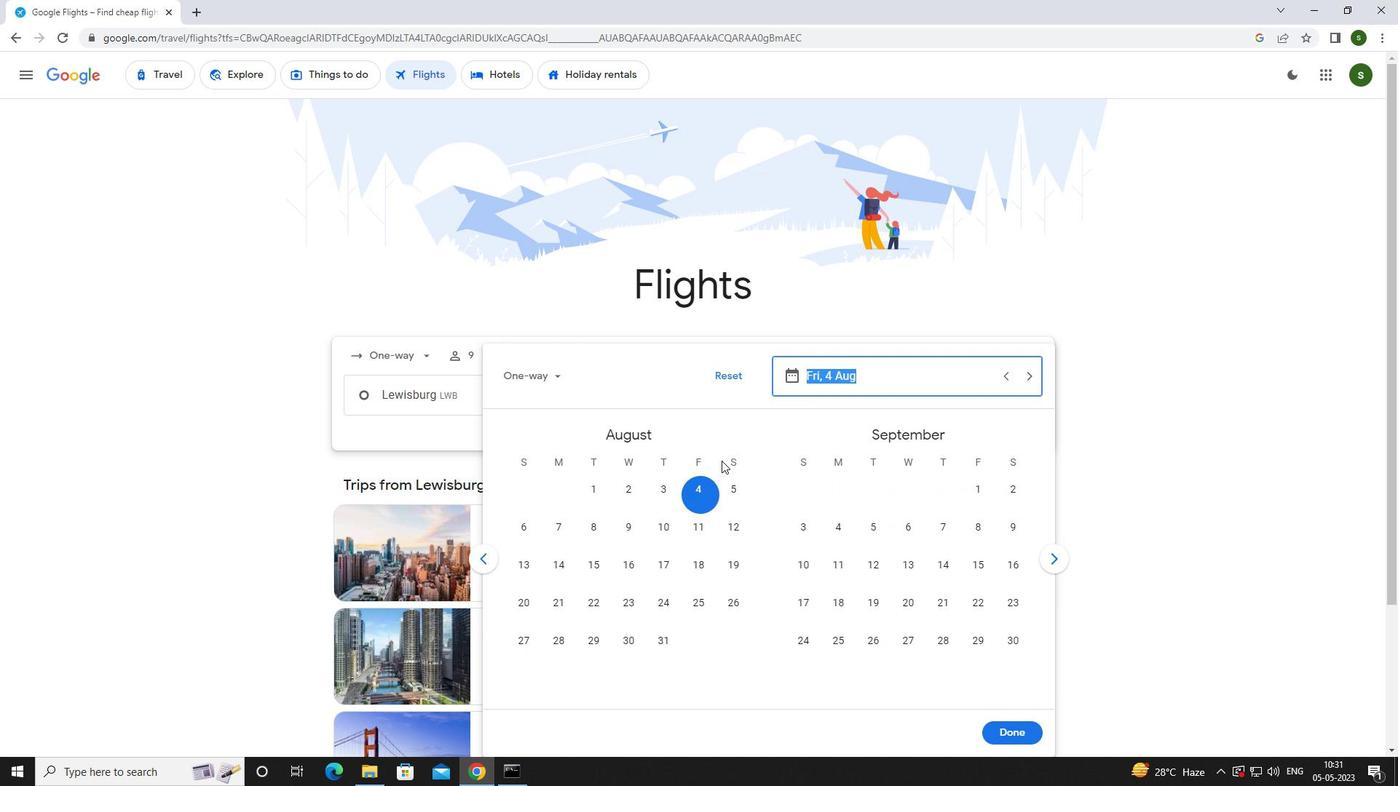 
Action: Mouse pressed left at (704, 490)
Screenshot: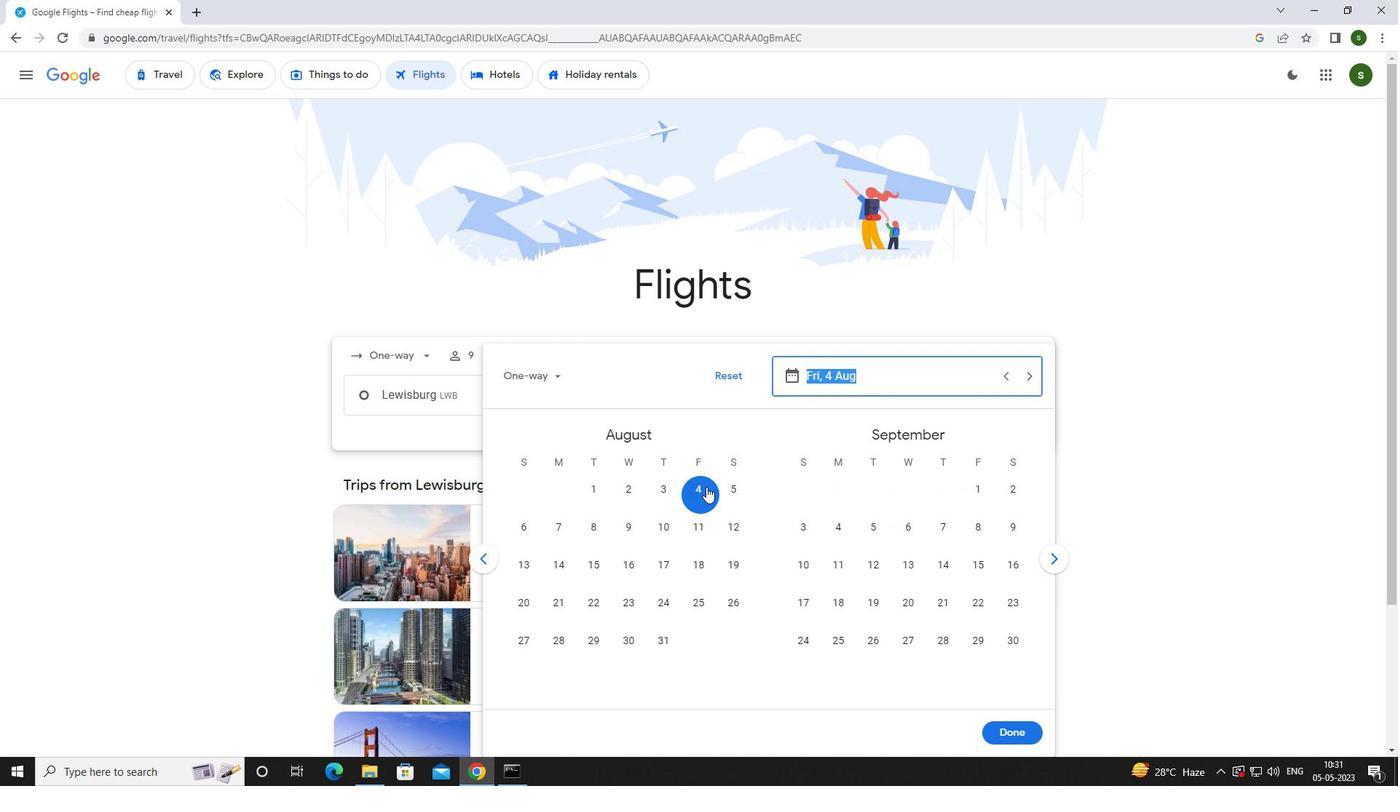 
Action: Mouse moved to (1025, 734)
Screenshot: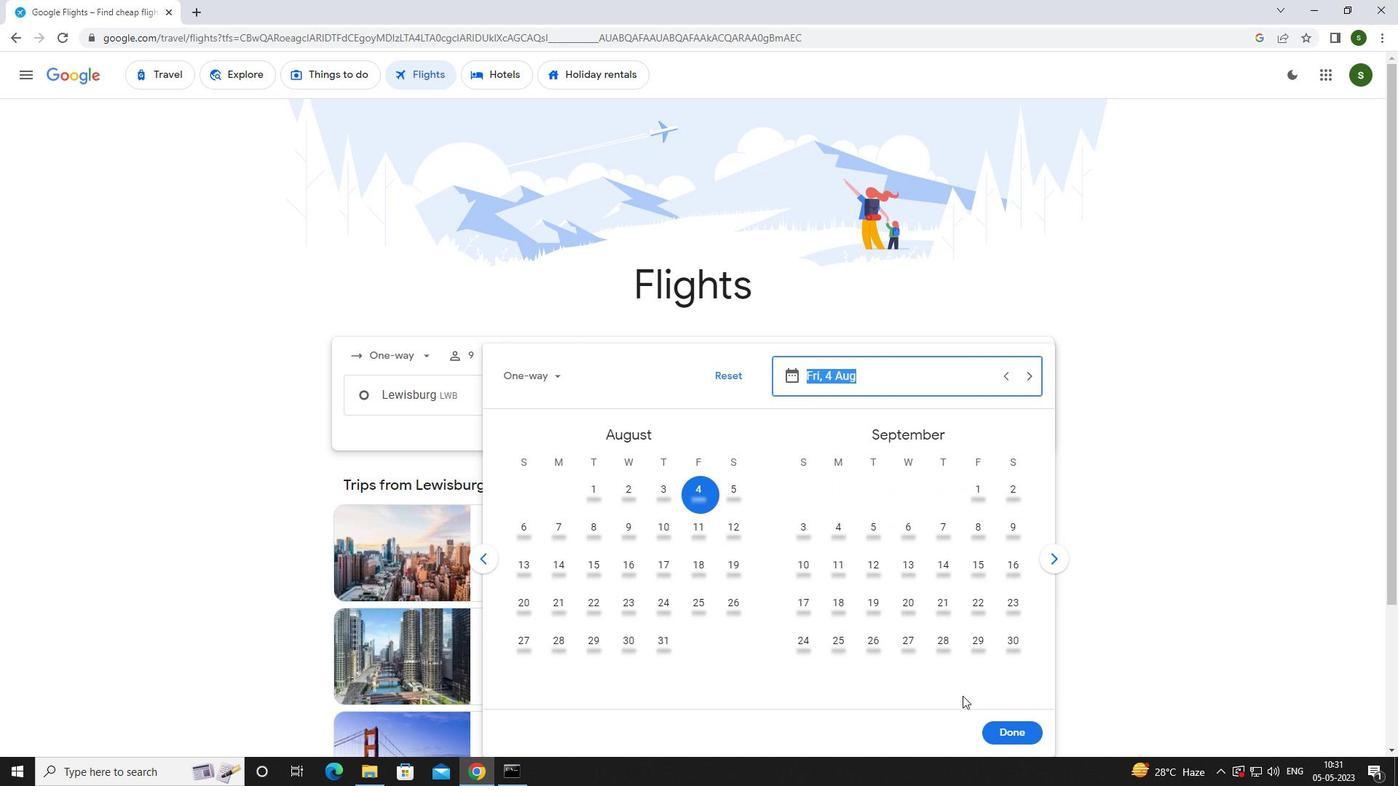 
Action: Mouse pressed left at (1025, 734)
Screenshot: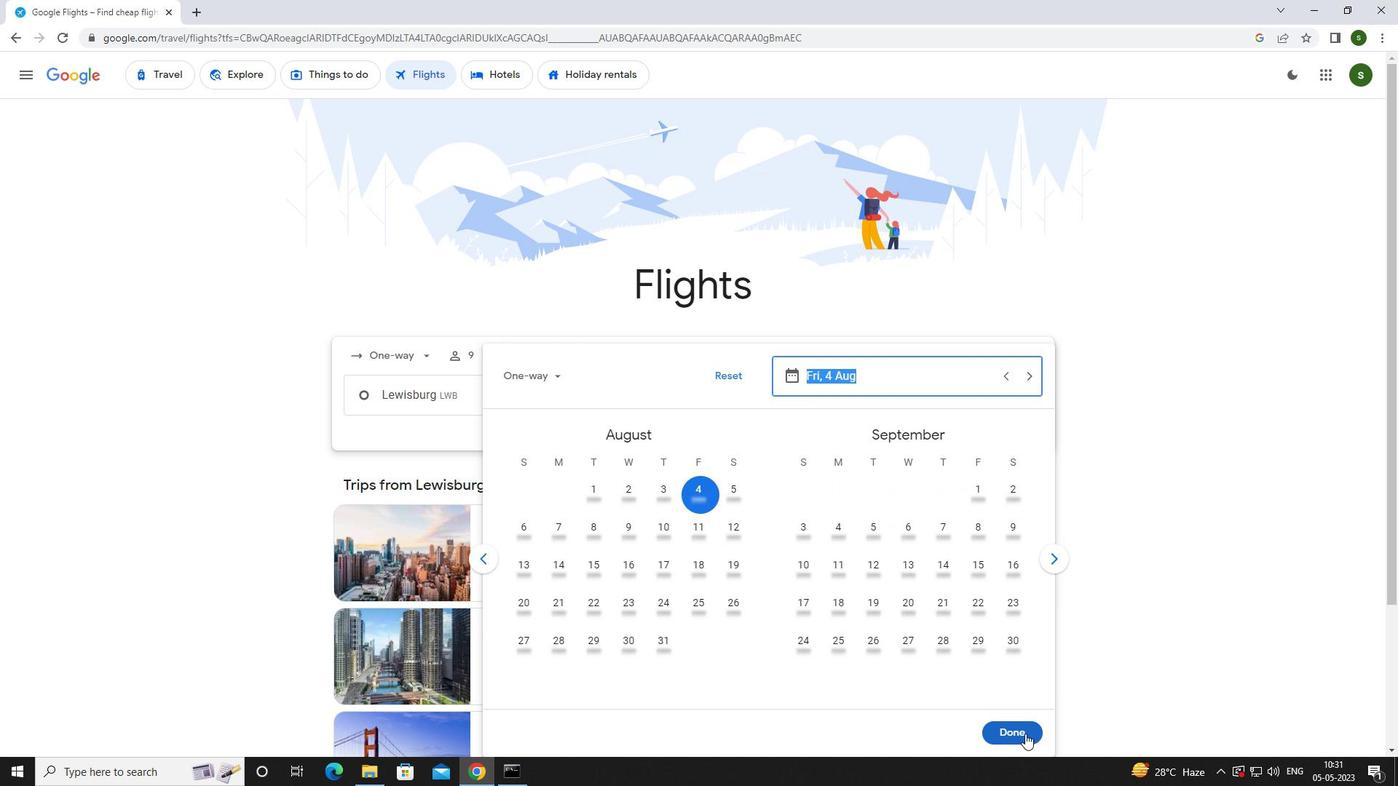 
Action: Mouse moved to (690, 449)
Screenshot: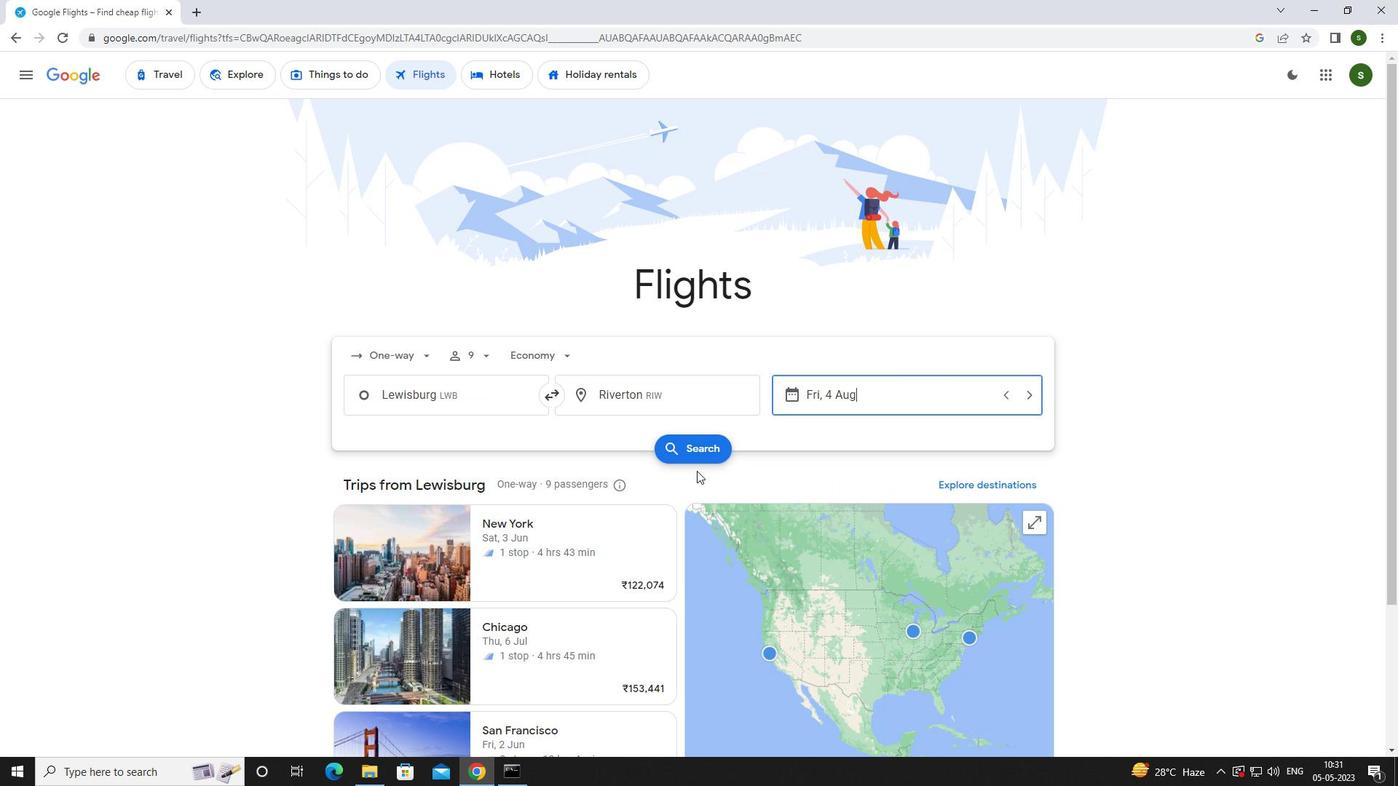 
Action: Mouse pressed left at (690, 449)
Screenshot: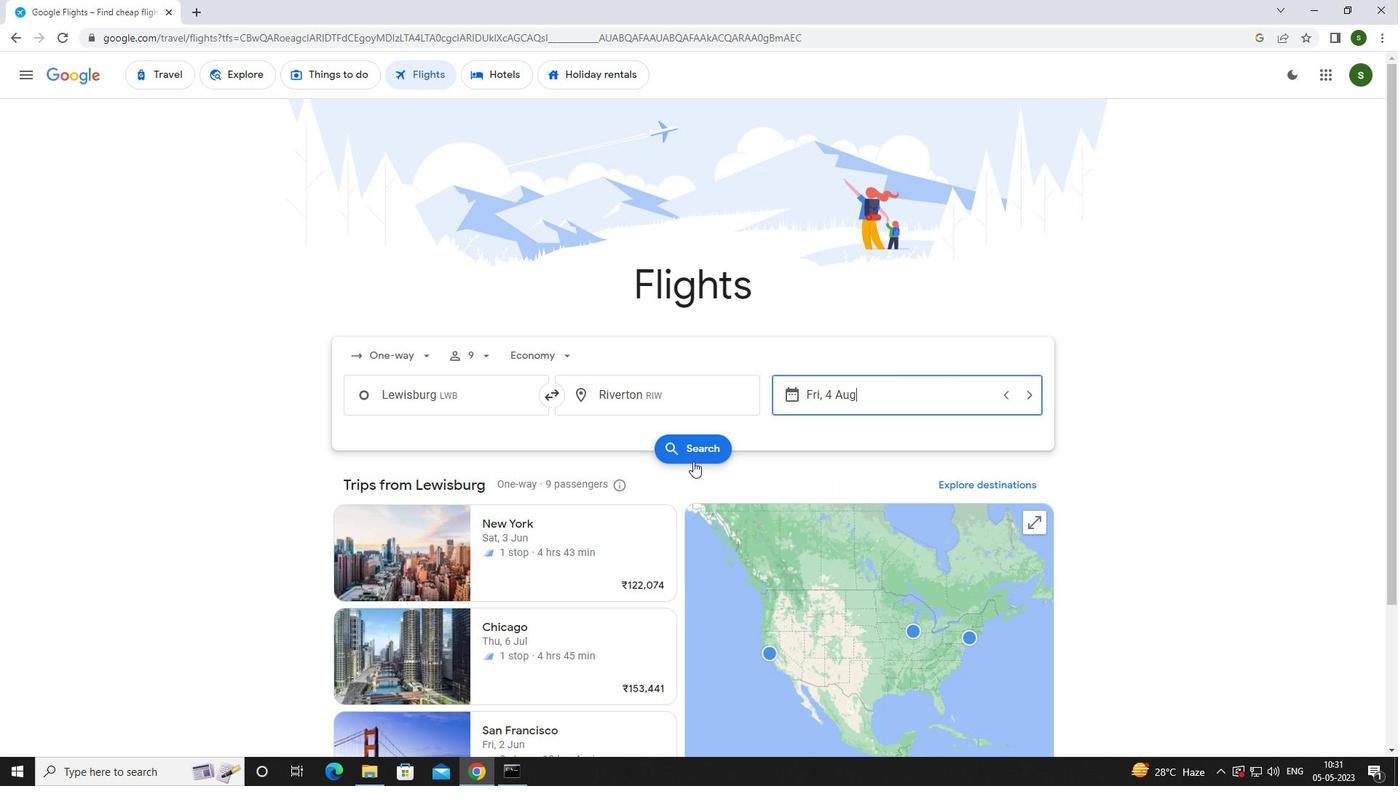 
Action: Mouse moved to (372, 211)
Screenshot: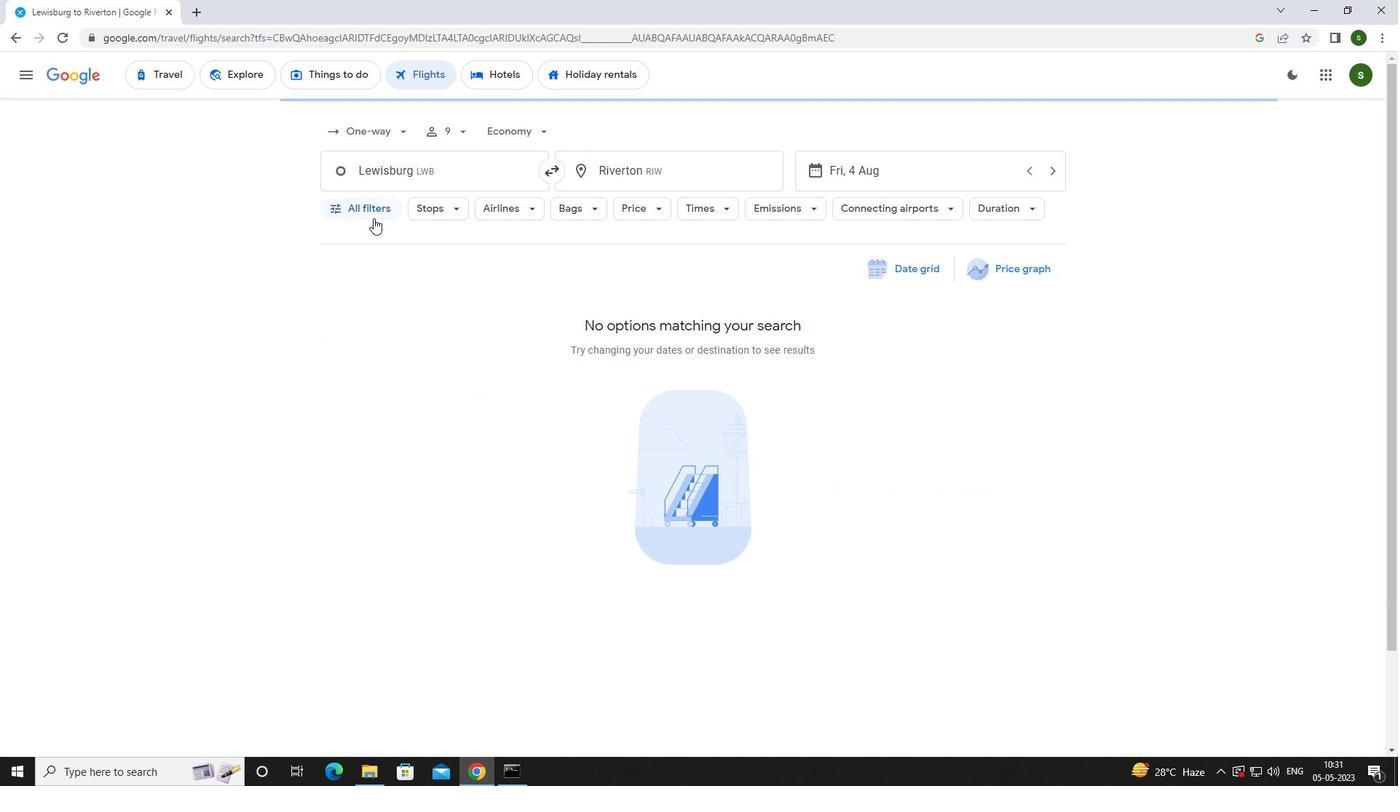 
Action: Mouse pressed left at (372, 211)
Screenshot: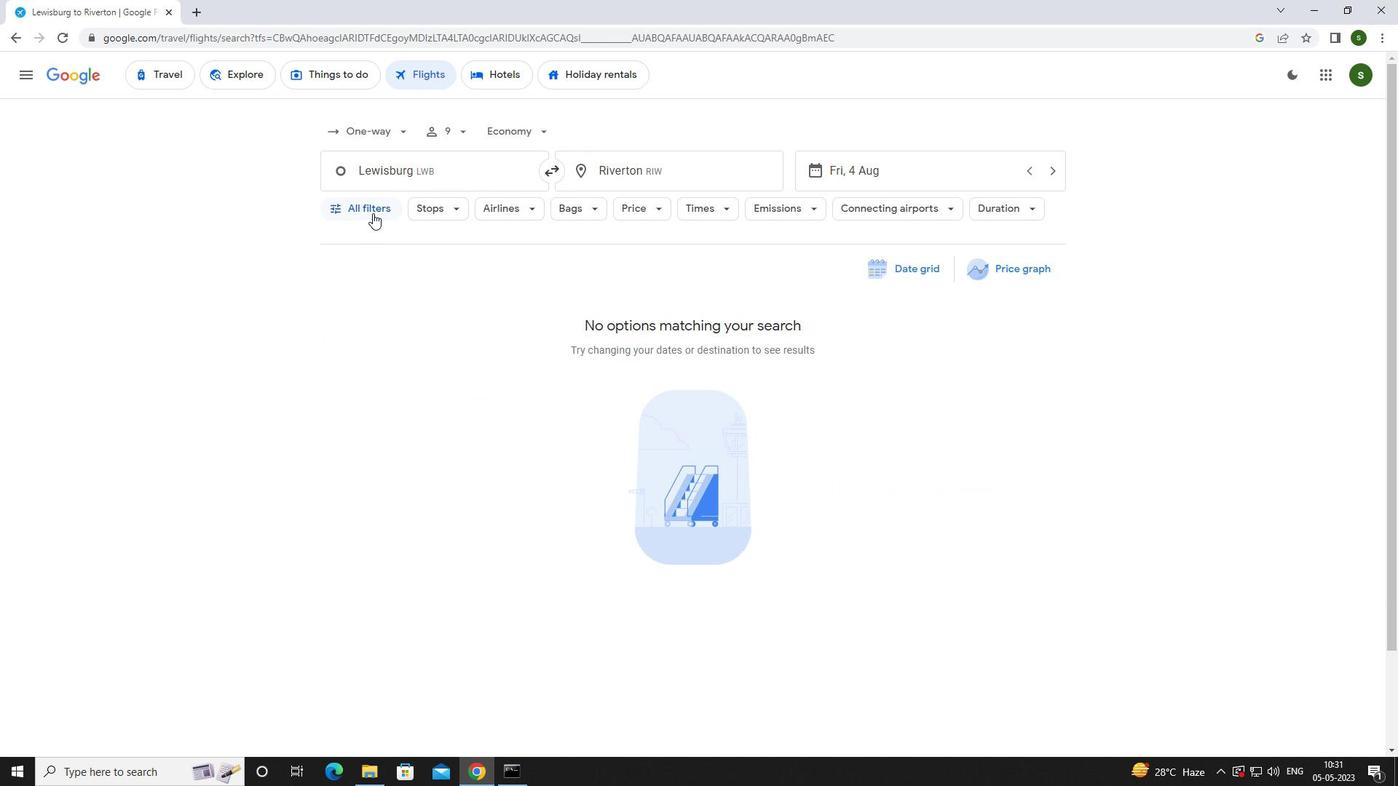
Action: Mouse moved to (540, 512)
Screenshot: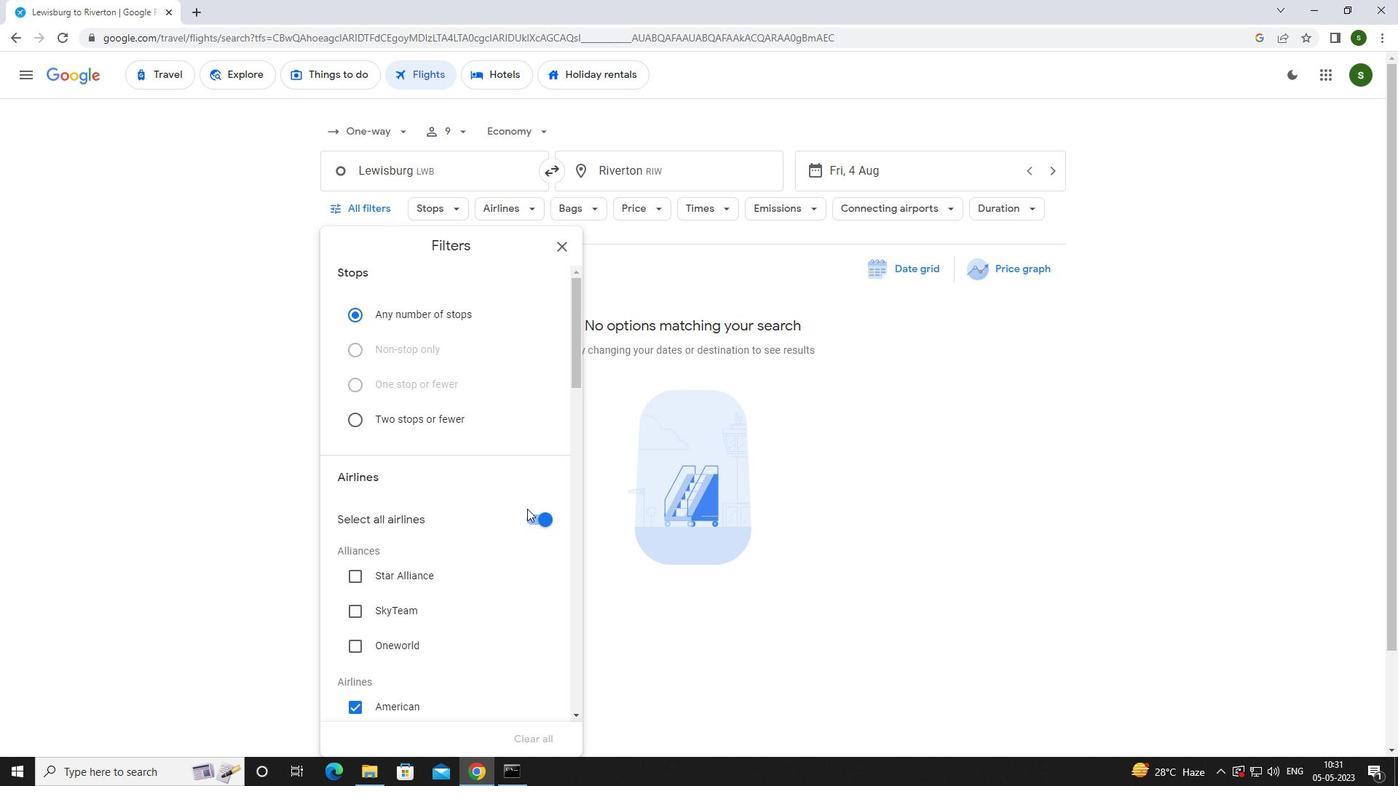 
Action: Mouse pressed left at (540, 512)
Screenshot: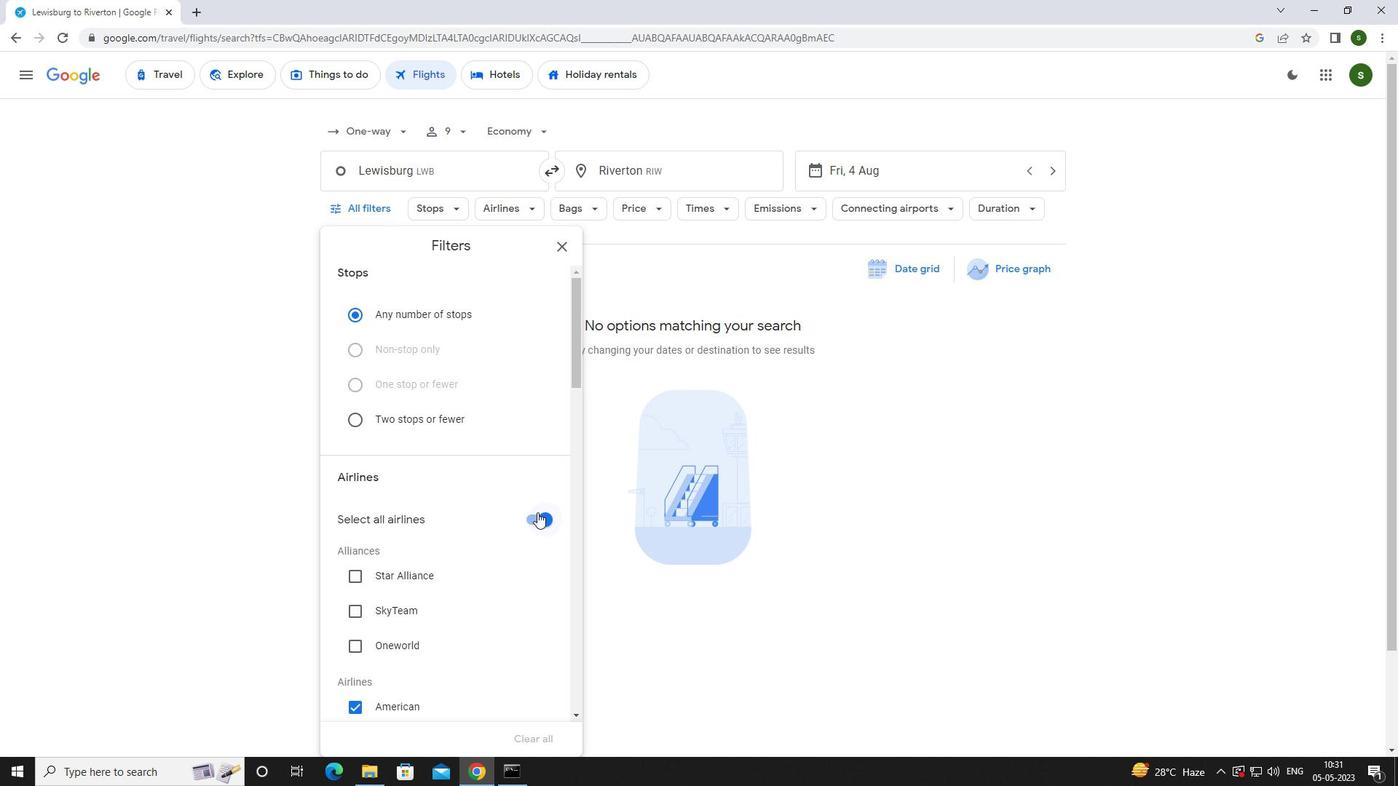 
Action: Mouse scrolled (540, 511) with delta (0, 0)
Screenshot: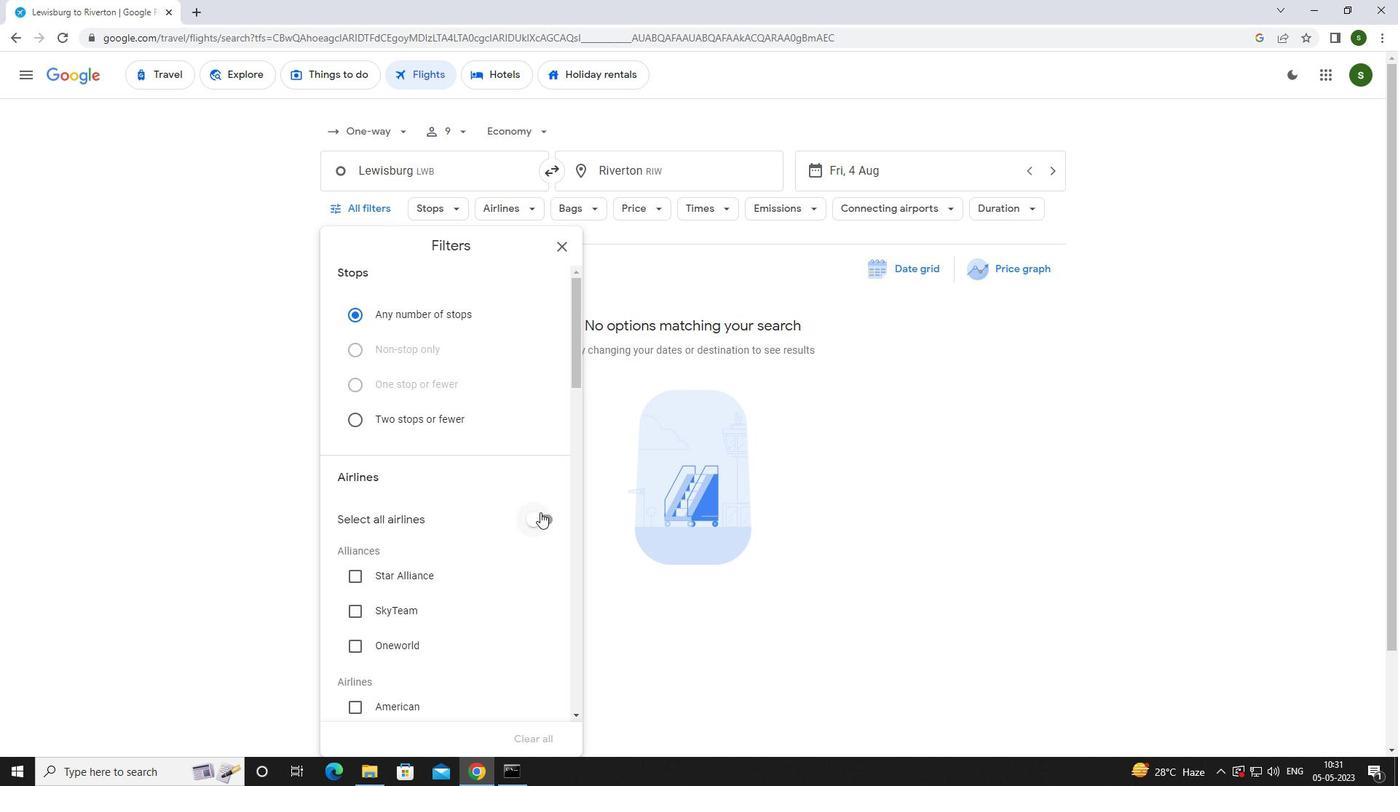 
Action: Mouse scrolled (540, 511) with delta (0, 0)
Screenshot: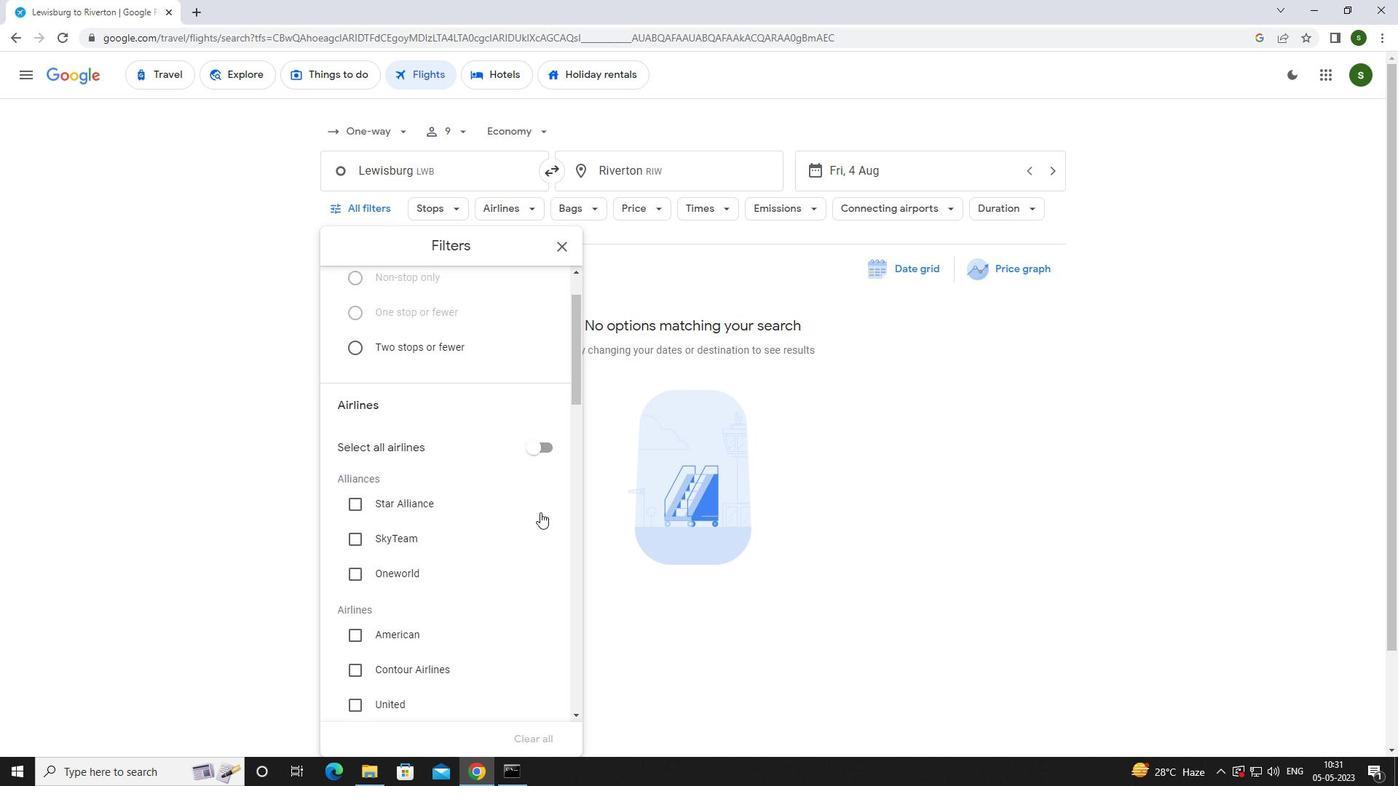 
Action: Mouse scrolled (540, 511) with delta (0, 0)
Screenshot: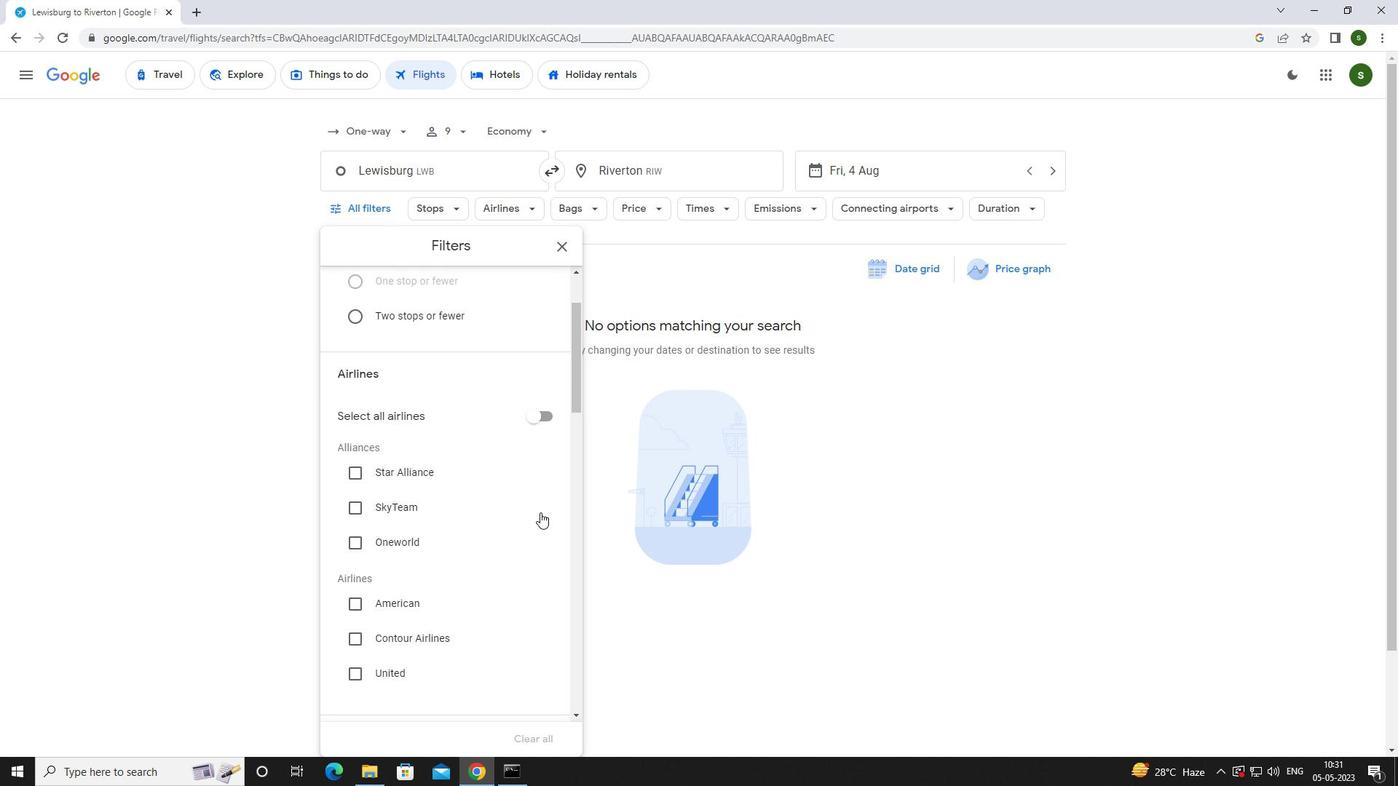 
Action: Mouse scrolled (540, 511) with delta (0, 0)
Screenshot: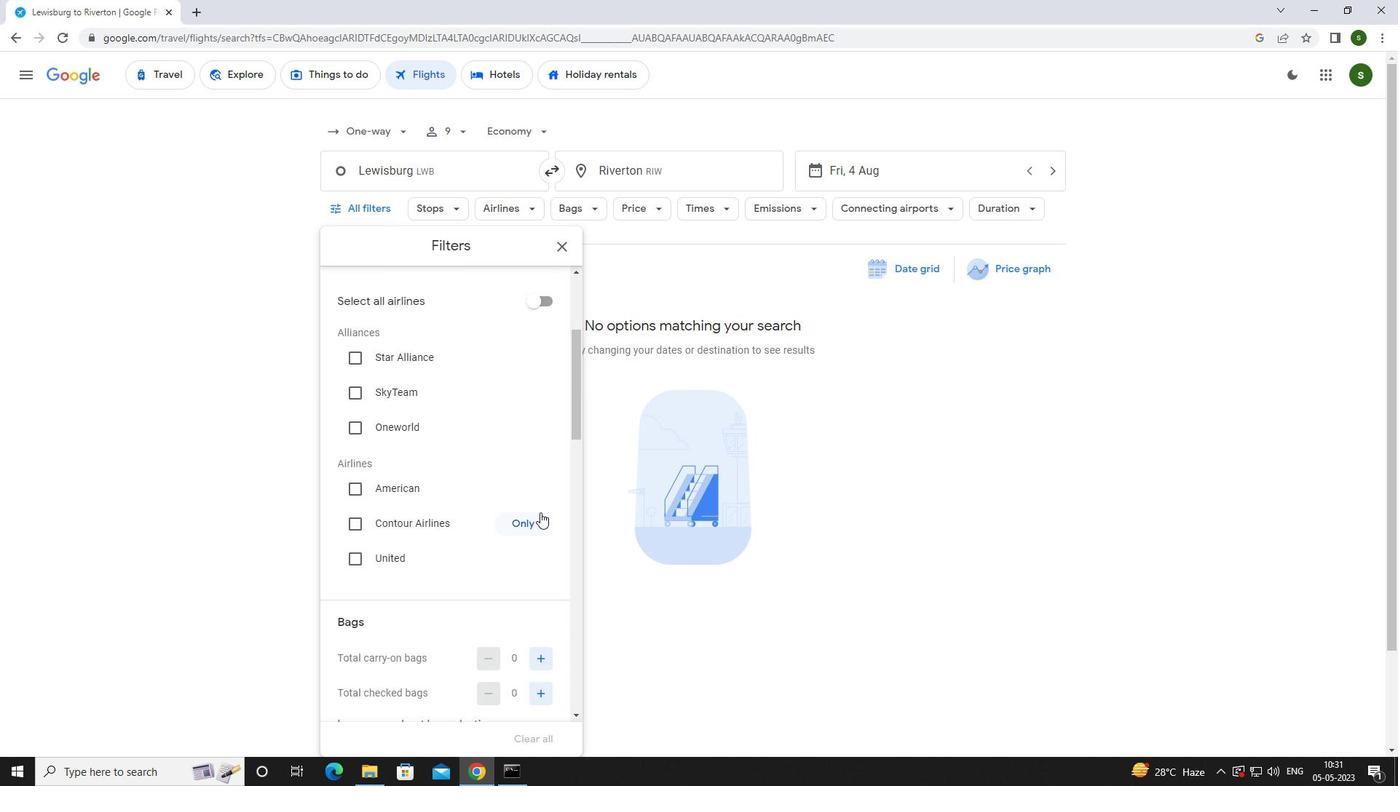 
Action: Mouse scrolled (540, 511) with delta (0, 0)
Screenshot: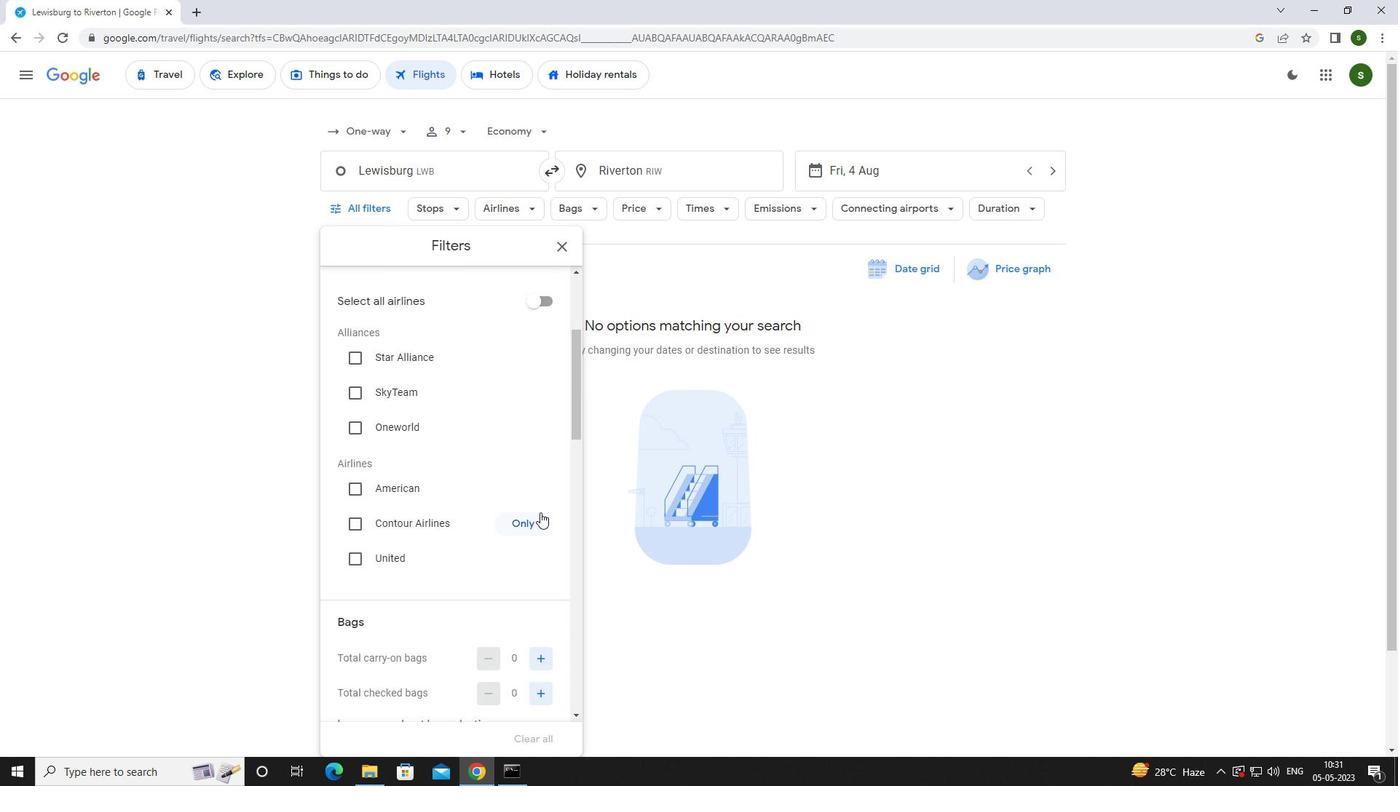
Action: Mouse moved to (540, 543)
Screenshot: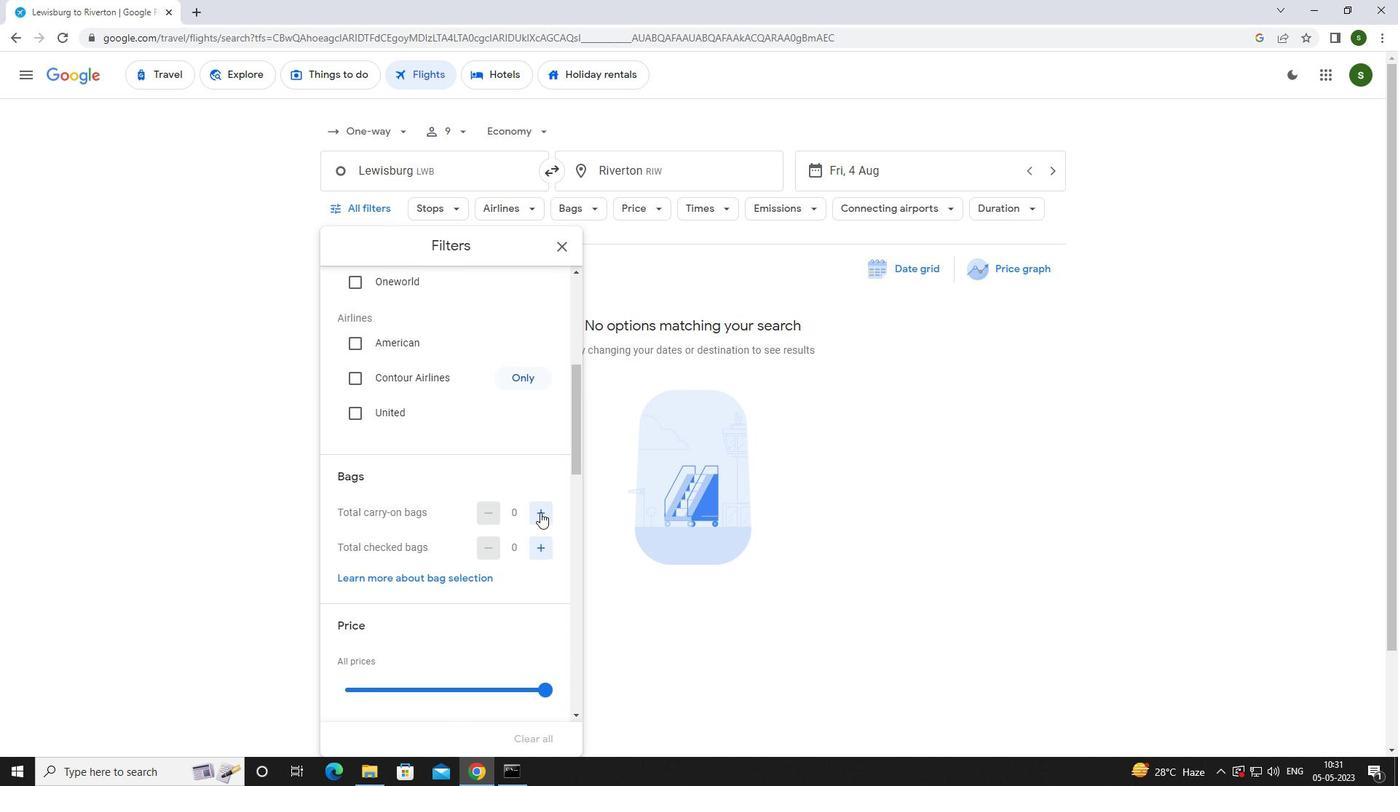 
Action: Mouse pressed left at (540, 543)
Screenshot: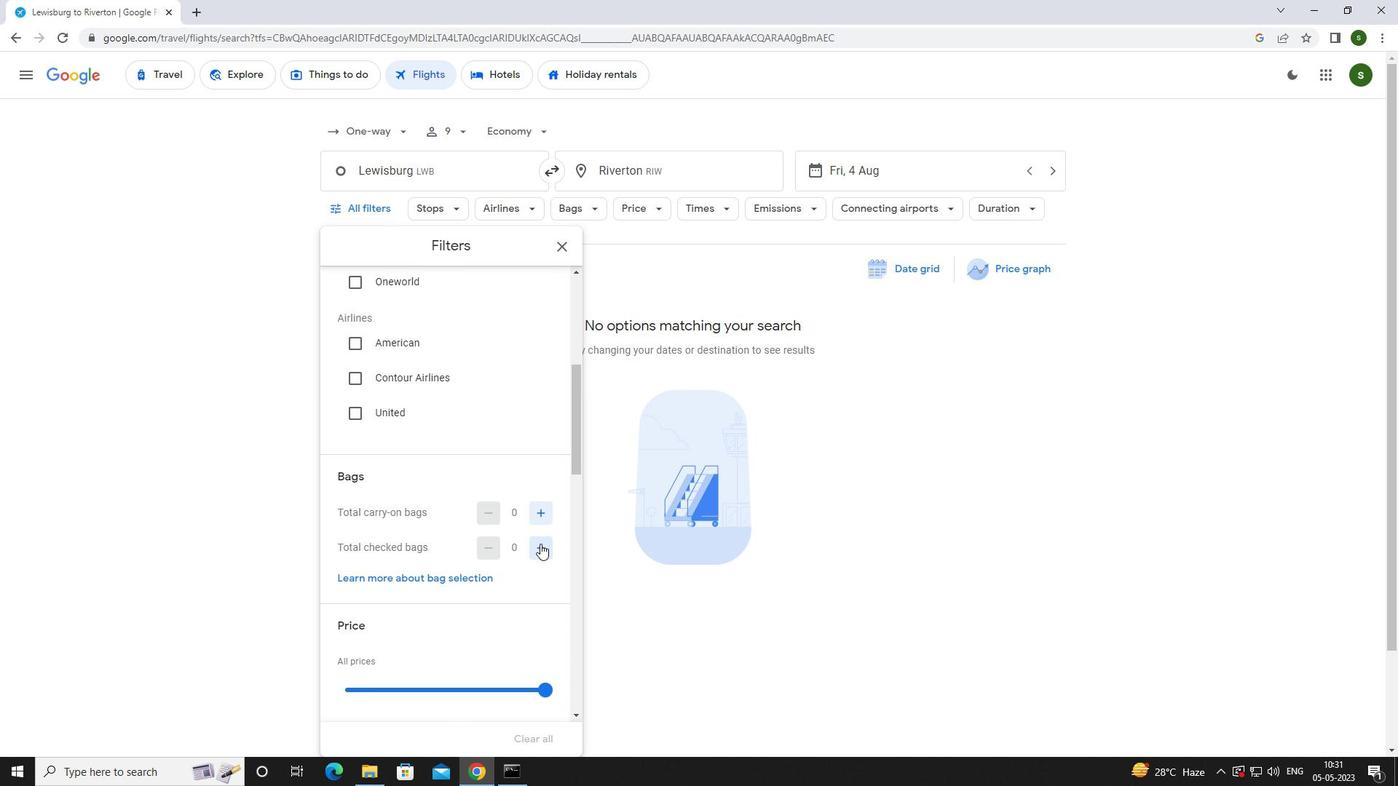 
Action: Mouse pressed left at (540, 543)
Screenshot: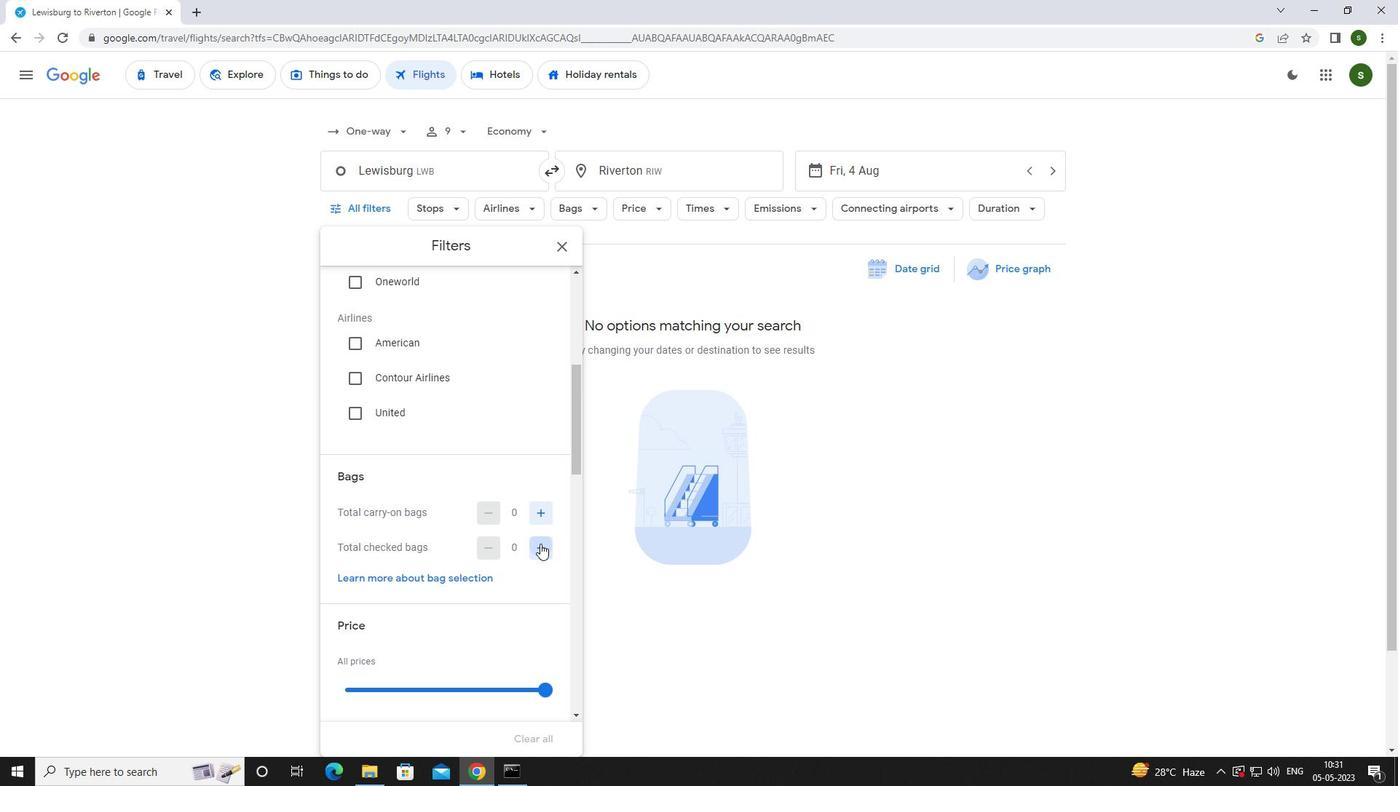 
Action: Mouse scrolled (540, 543) with delta (0, 0)
Screenshot: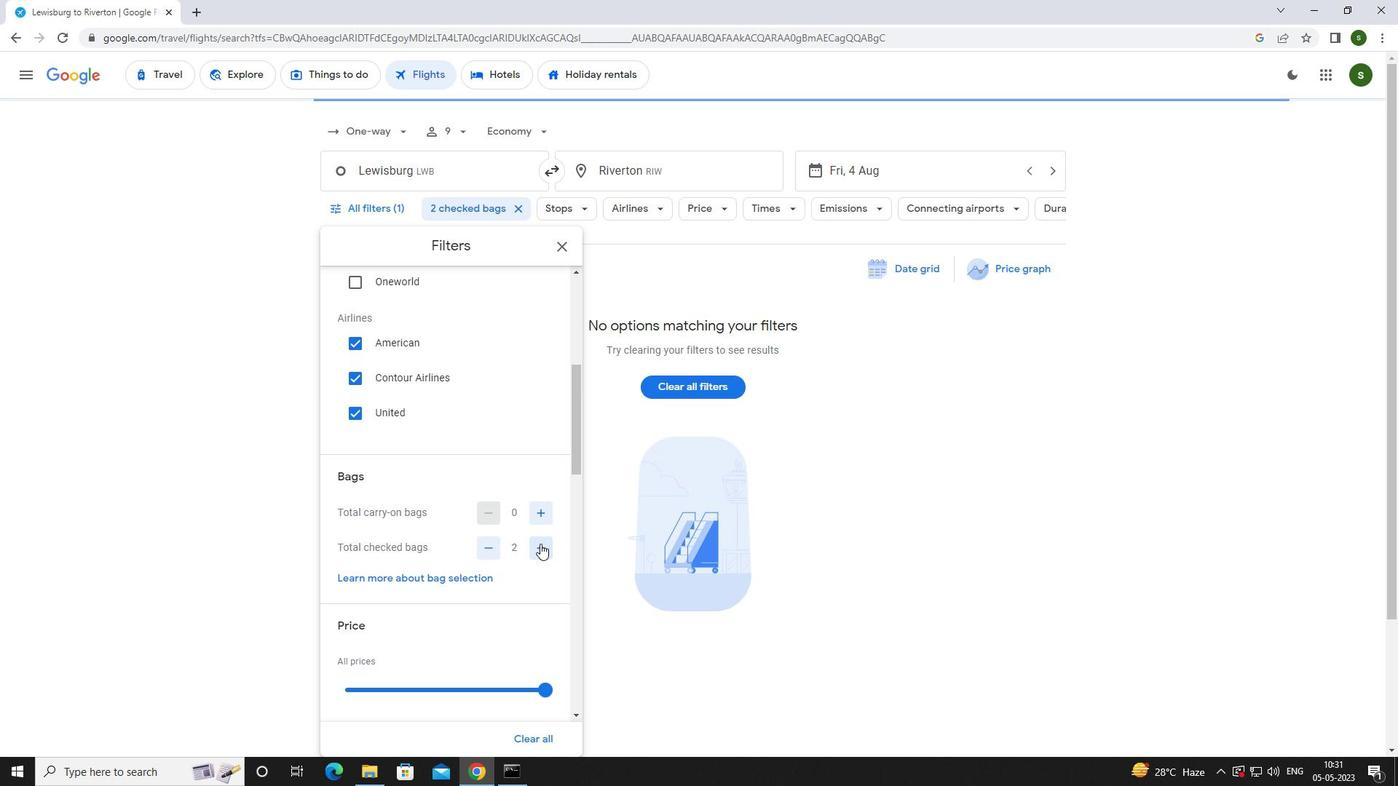 
Action: Mouse scrolled (540, 543) with delta (0, 0)
Screenshot: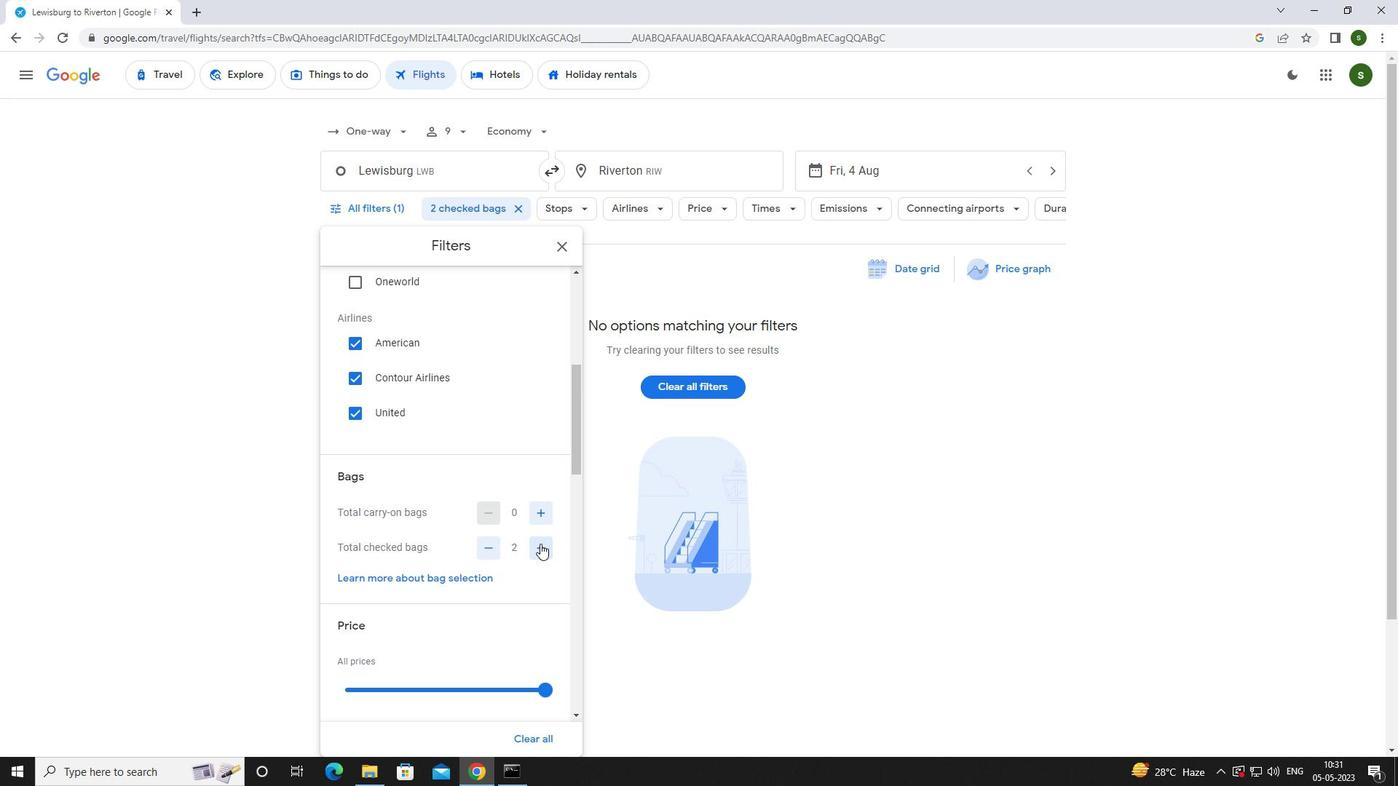 
Action: Mouse pressed left at (540, 543)
Screenshot: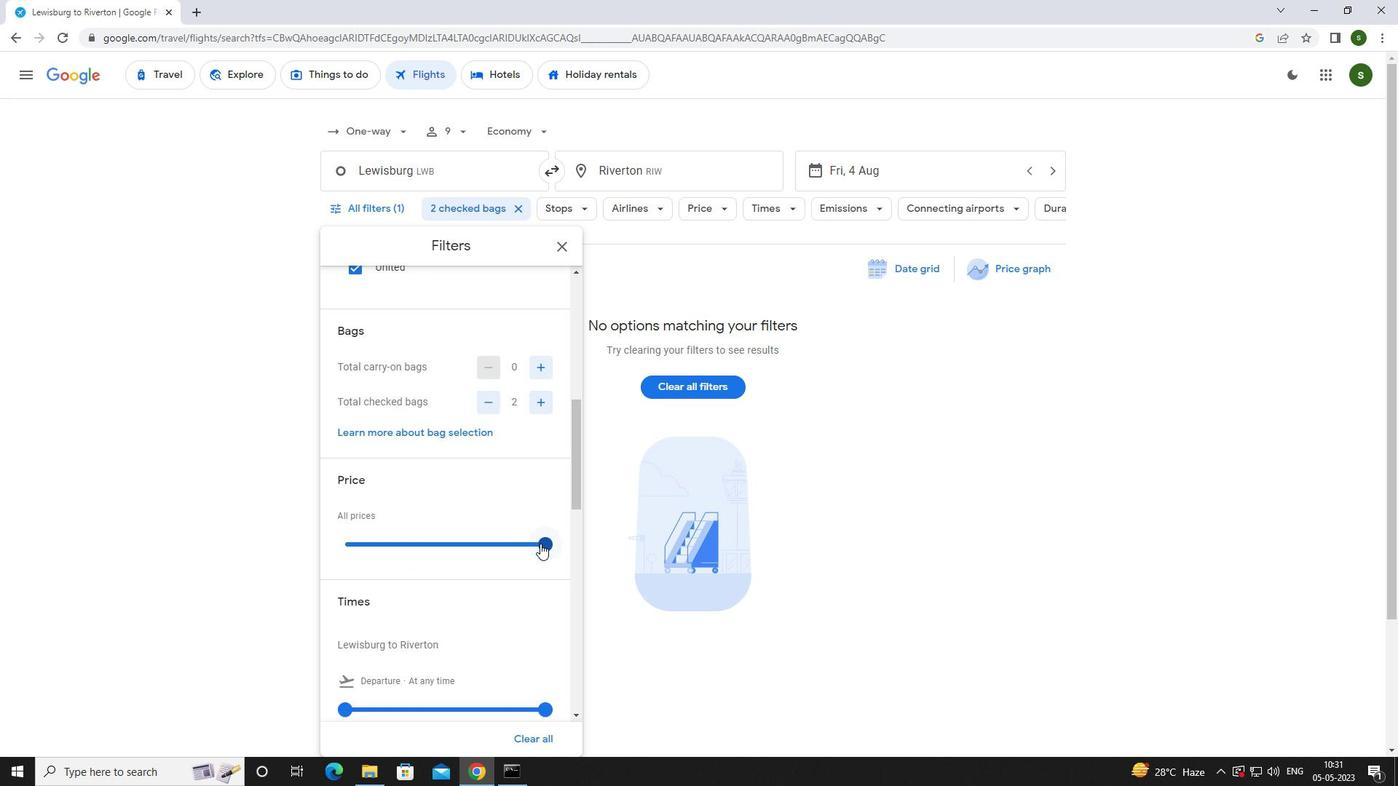
Action: Mouse scrolled (540, 543) with delta (0, 0)
Screenshot: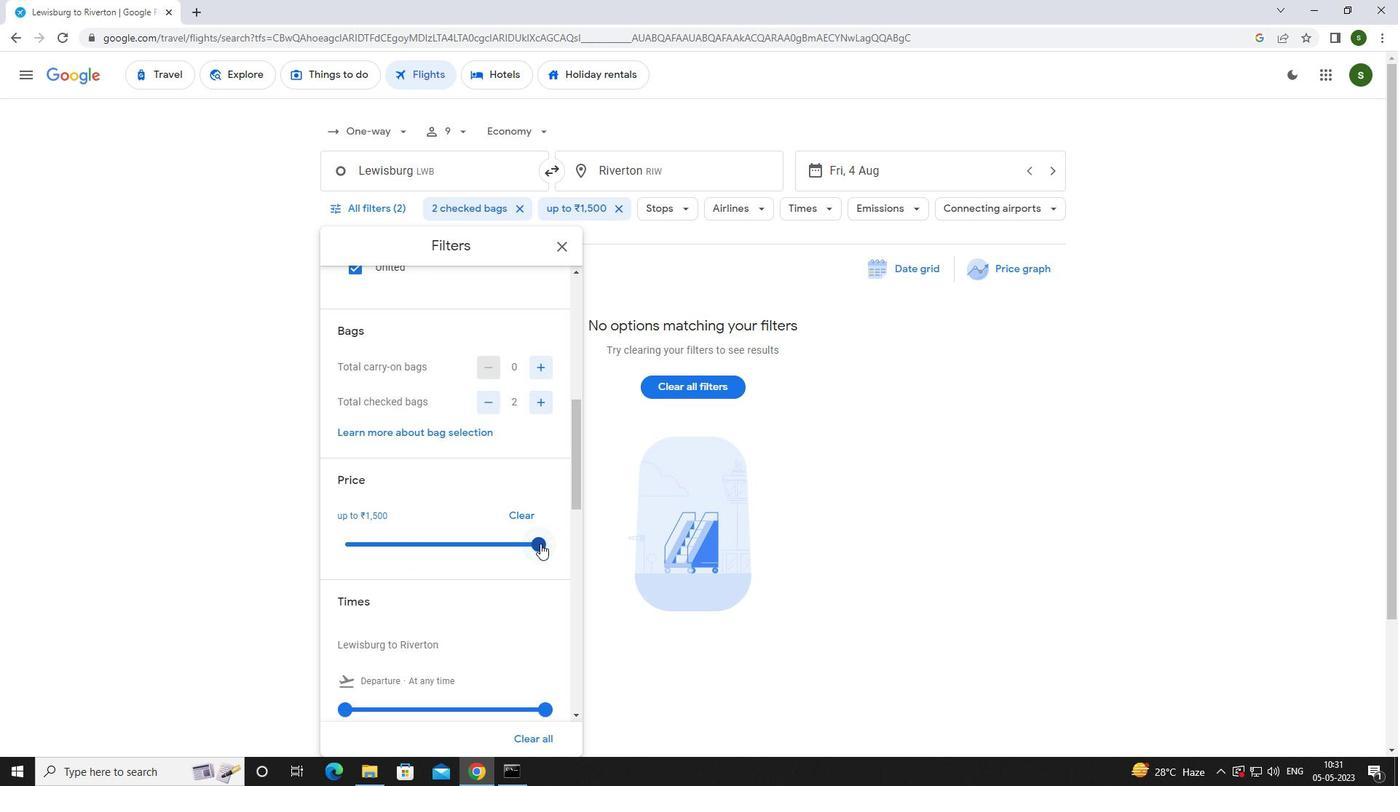 
Action: Mouse moved to (345, 636)
Screenshot: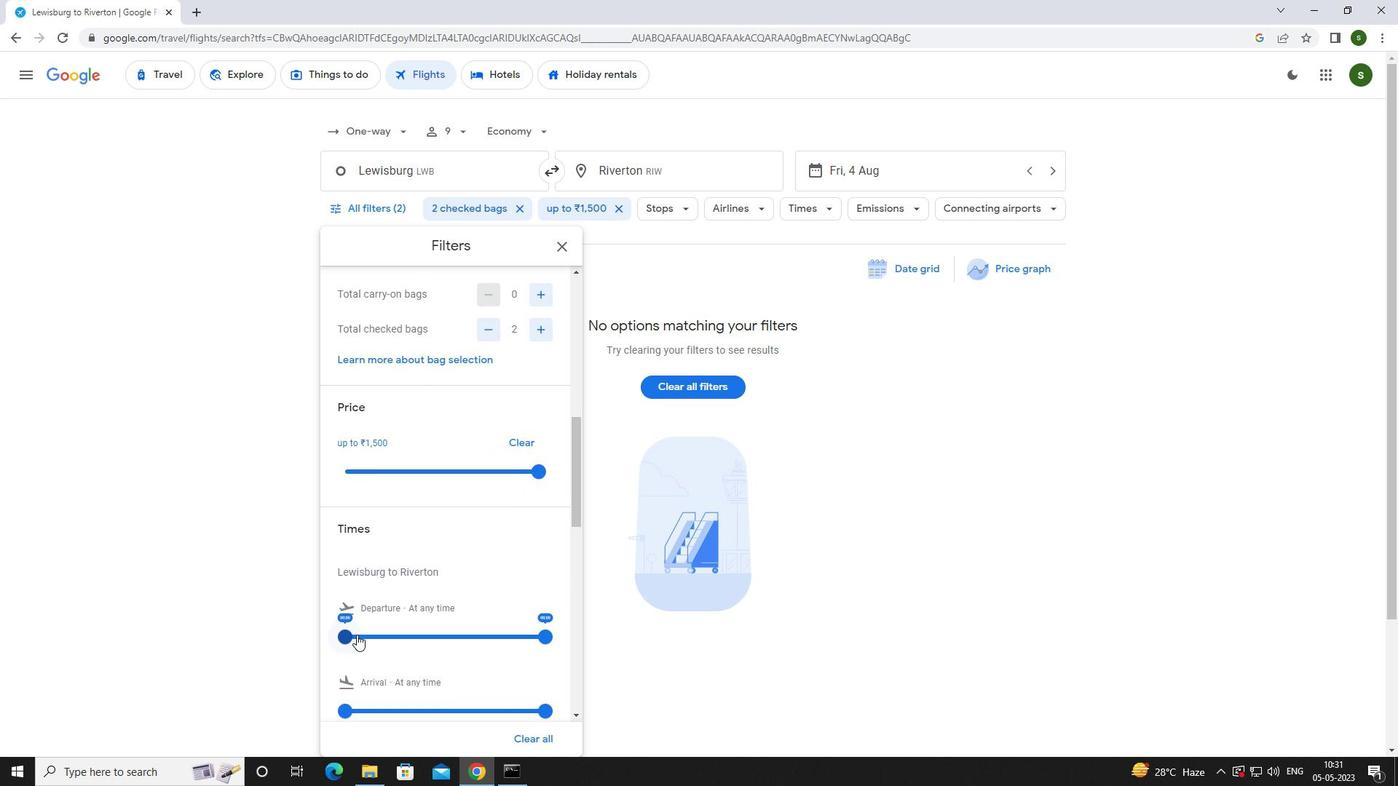 
Action: Mouse pressed left at (345, 636)
Screenshot: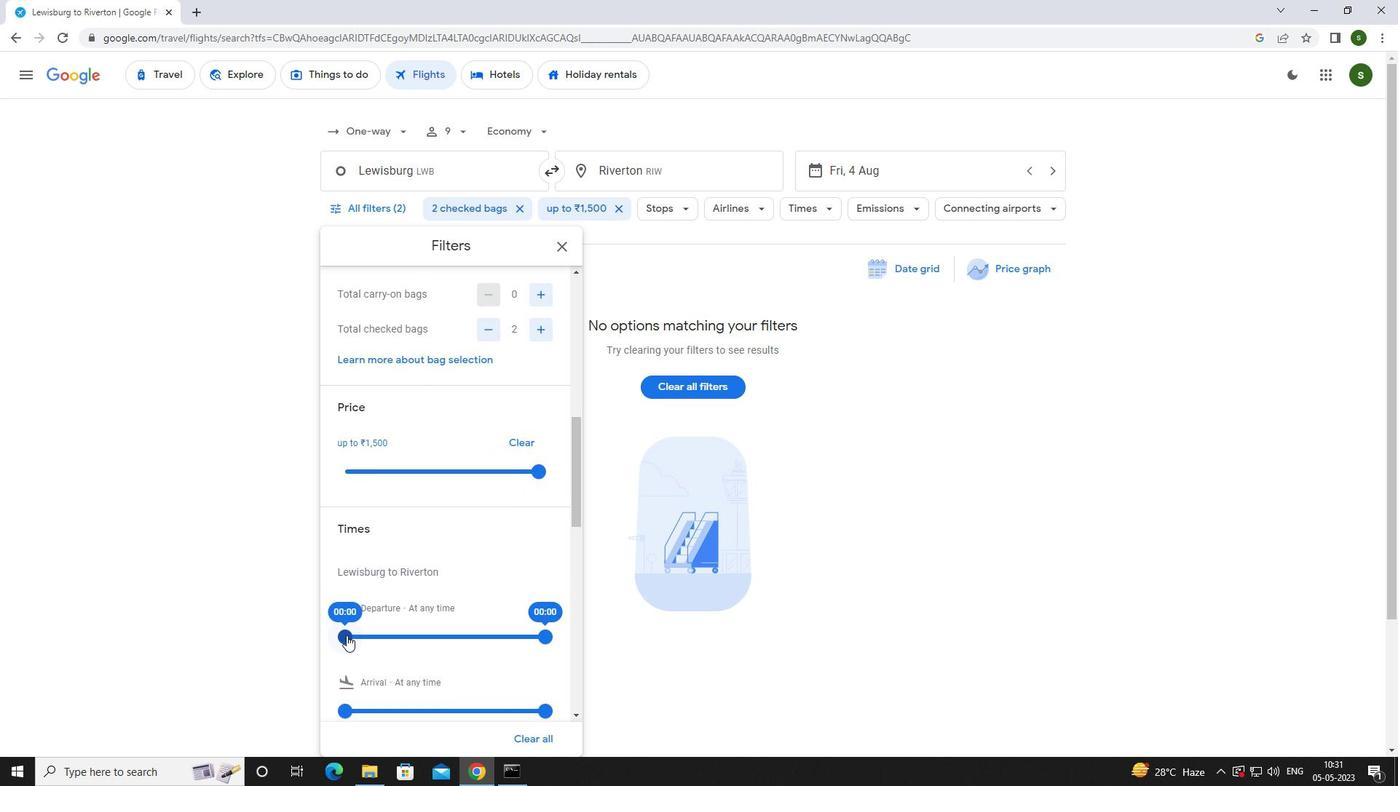 
Action: Mouse moved to (819, 546)
Screenshot: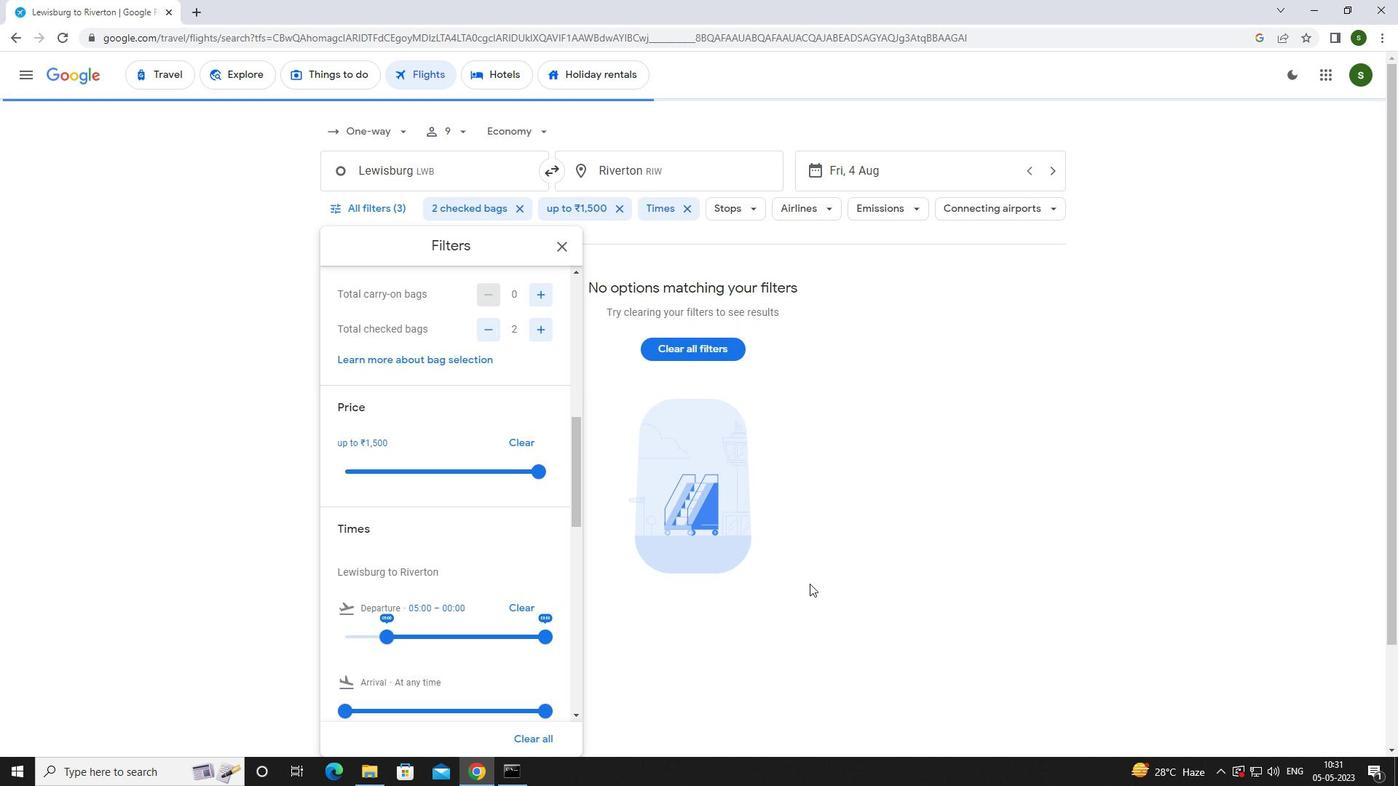 
Action: Mouse pressed left at (819, 546)
Screenshot: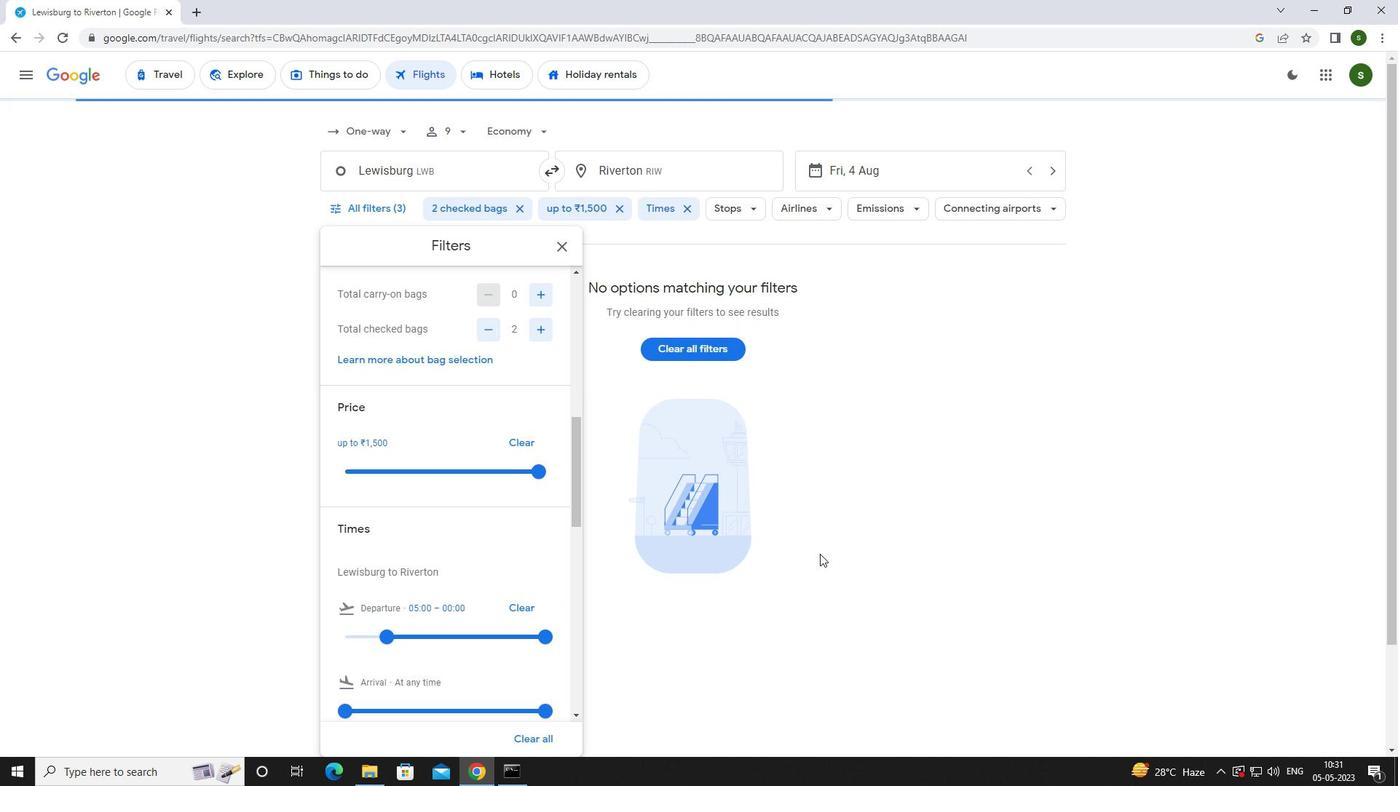 
